Task: Add a dentist appointment for a gum check-up on the 25th at 5:00 PM to 6:00 PM.
Action: Mouse moved to (370, 149)
Screenshot: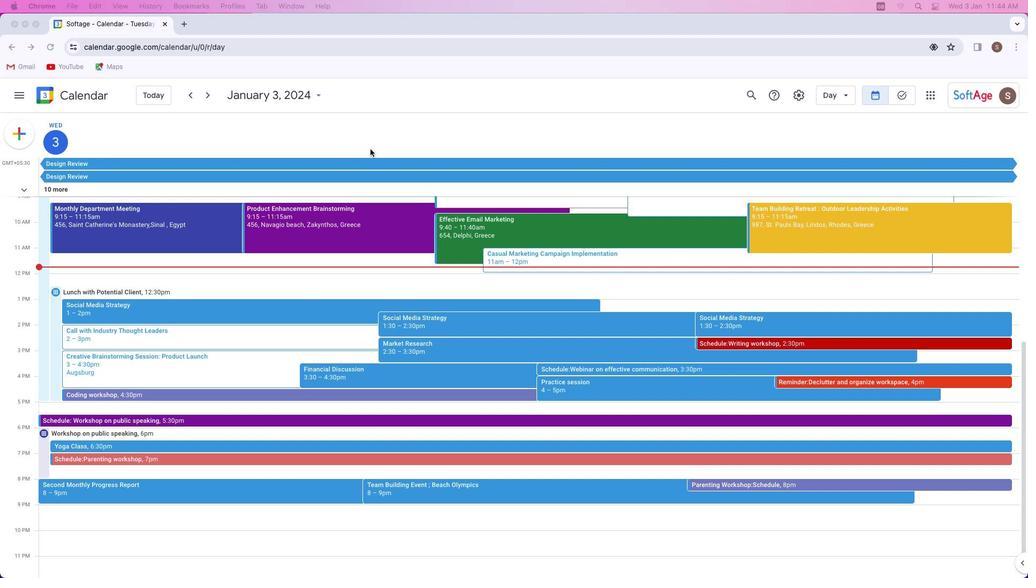 
Action: Mouse pressed left at (370, 149)
Screenshot: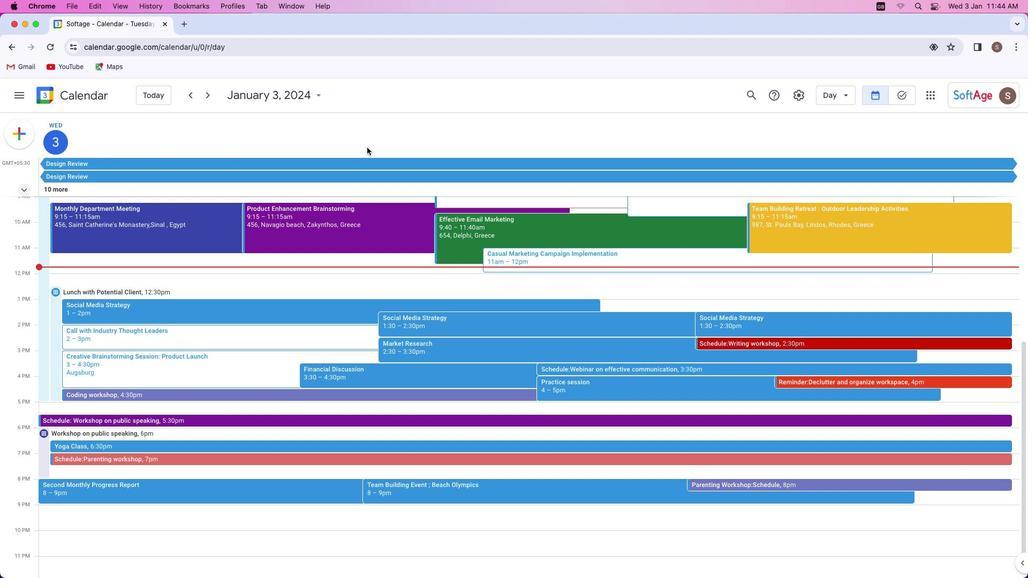 
Action: Mouse moved to (20, 139)
Screenshot: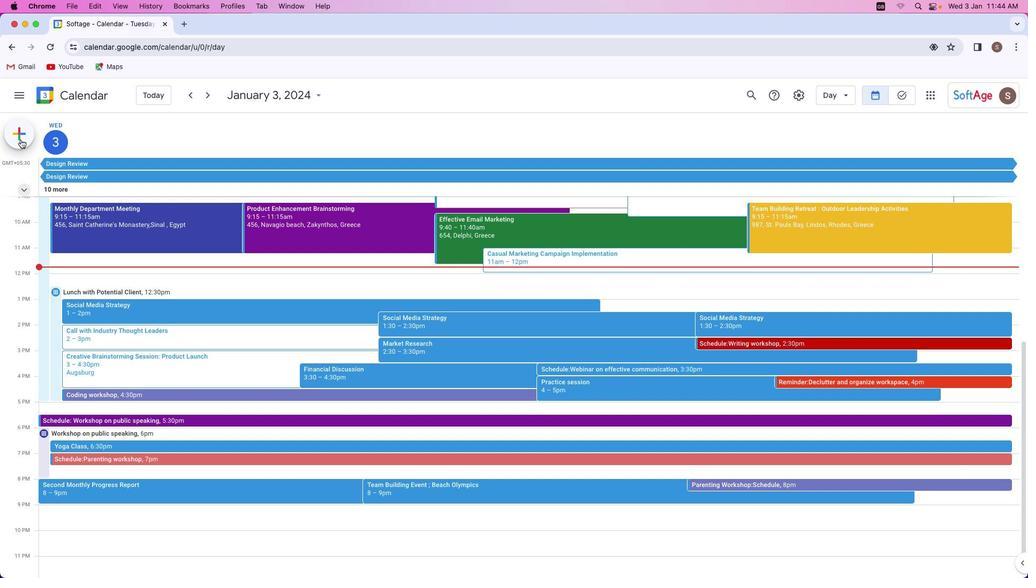 
Action: Mouse pressed left at (20, 139)
Screenshot: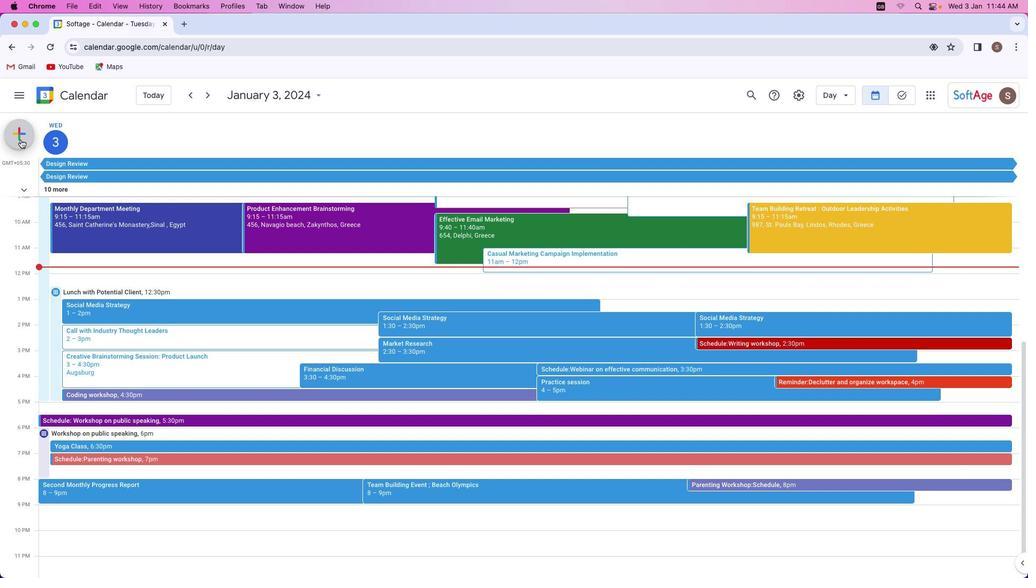 
Action: Mouse moved to (60, 250)
Screenshot: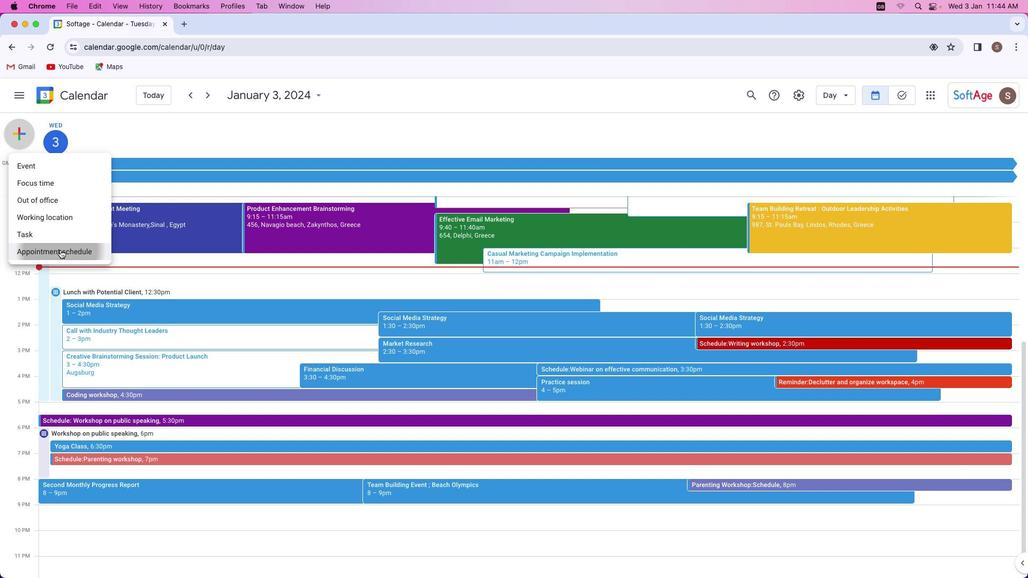 
Action: Mouse pressed left at (60, 250)
Screenshot: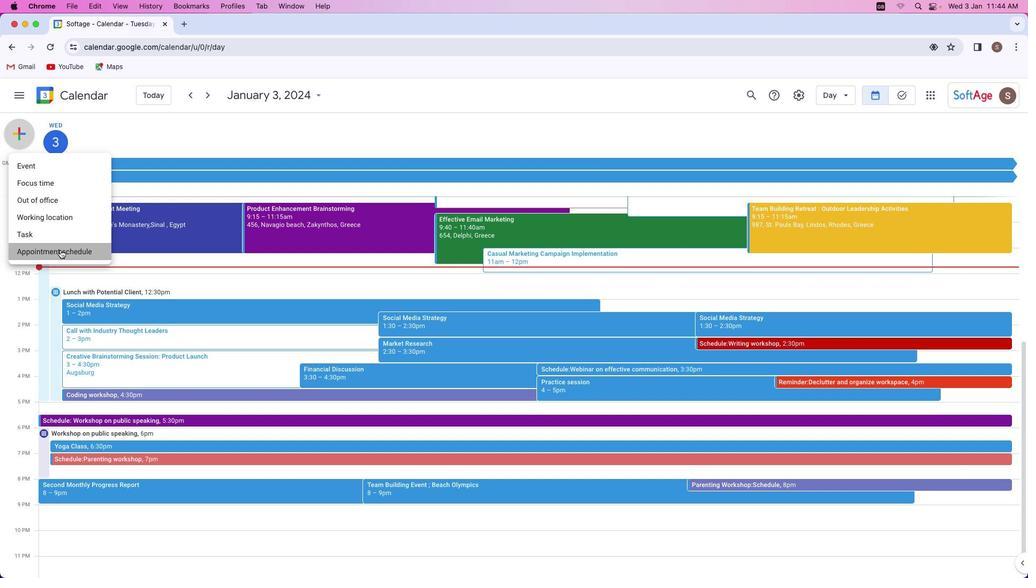 
Action: Mouse moved to (80, 124)
Screenshot: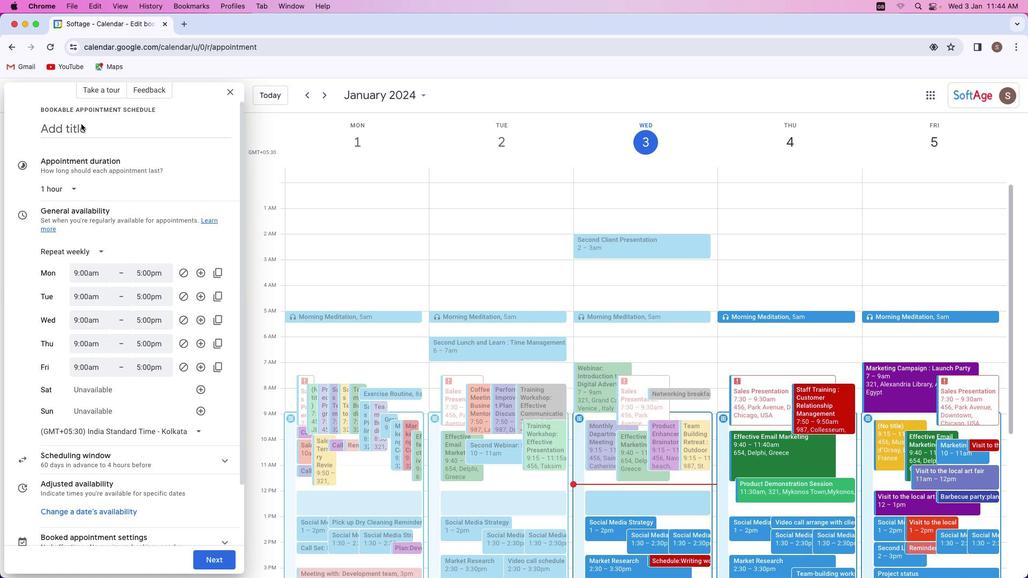 
Action: Mouse pressed left at (80, 124)
Screenshot: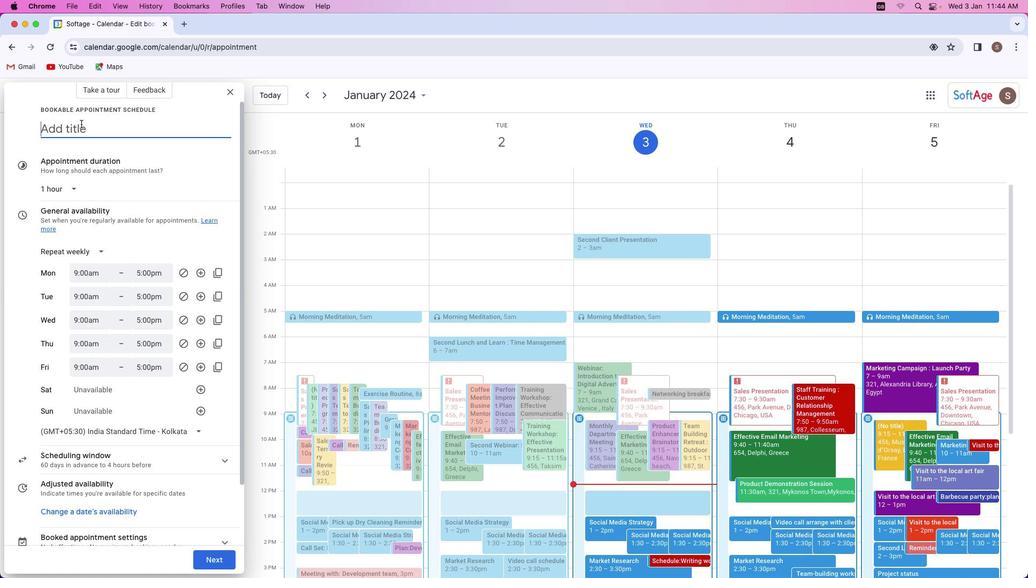 
Action: Mouse moved to (109, 141)
Screenshot: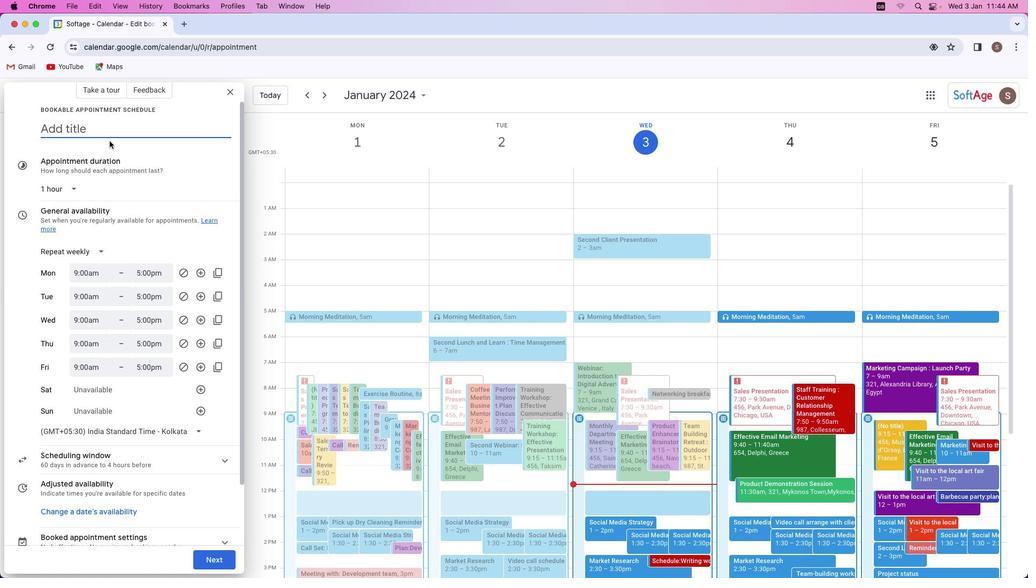 
Action: Key pressed Key.shift'D''e''n''t''i''s''t'Key.space'f''o''r'Key.space'a'Key.space'g''u''m'Key.space'c''h''e''c''k''-''u''p'
Screenshot: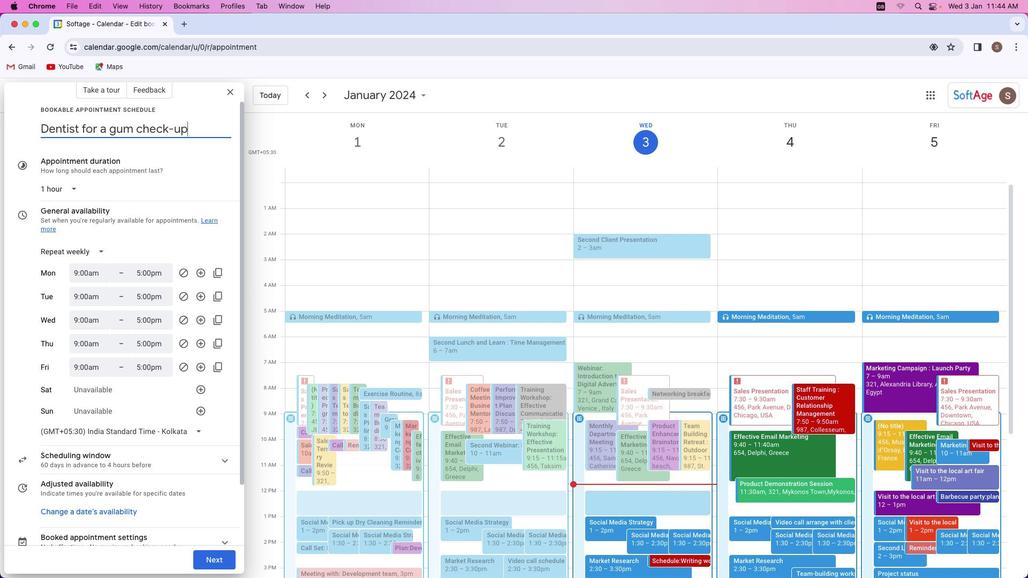 
Action: Mouse moved to (94, 254)
Screenshot: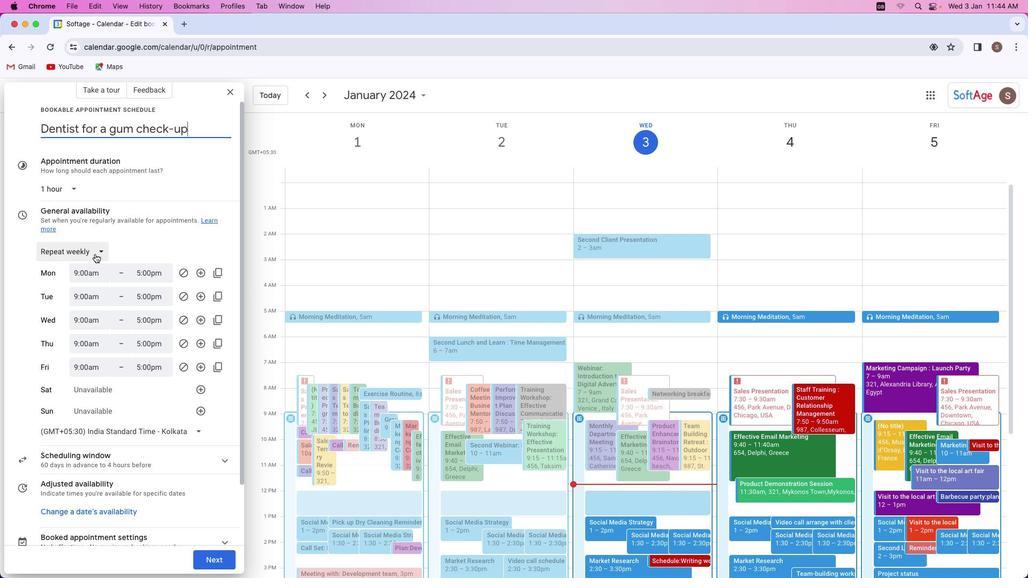 
Action: Mouse pressed left at (94, 254)
Screenshot: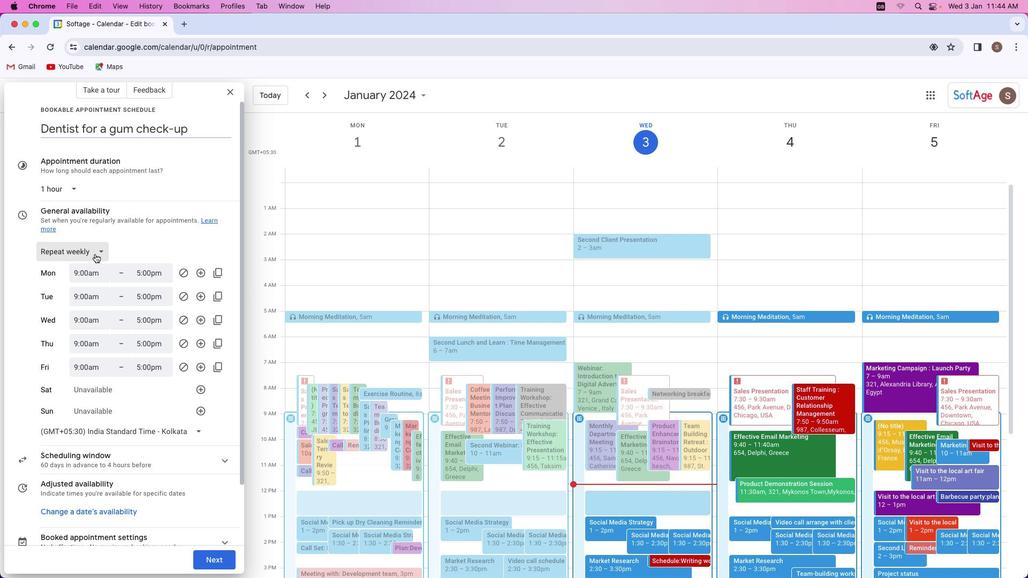 
Action: Mouse moved to (85, 273)
Screenshot: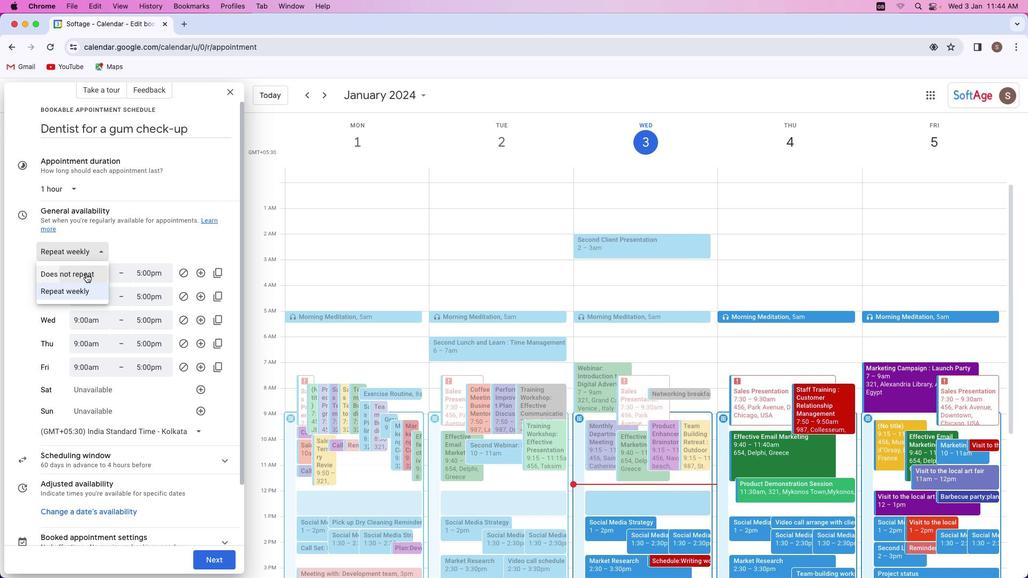 
Action: Mouse pressed left at (85, 273)
Screenshot: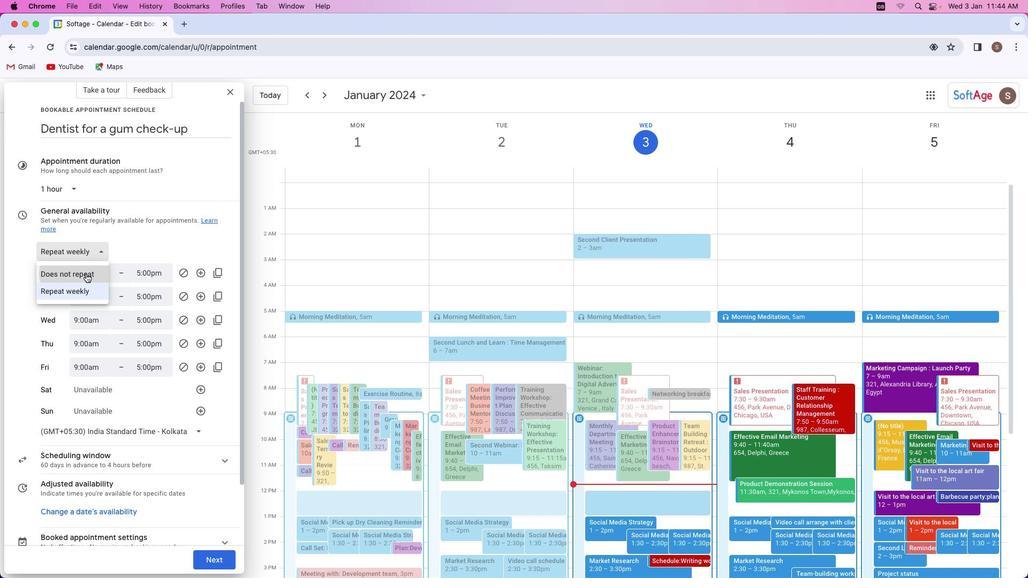 
Action: Mouse moved to (66, 268)
Screenshot: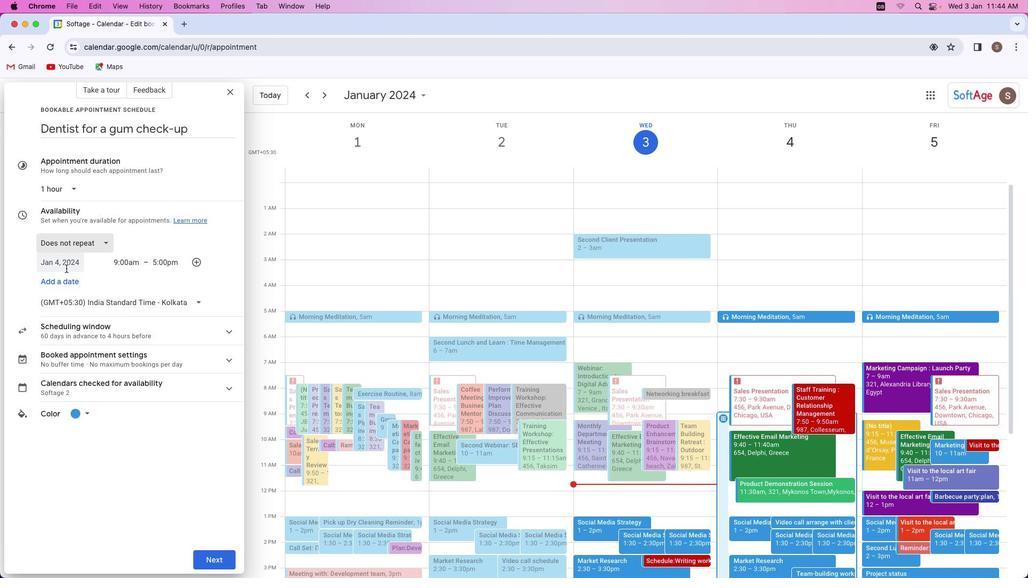 
Action: Mouse pressed left at (66, 268)
Screenshot: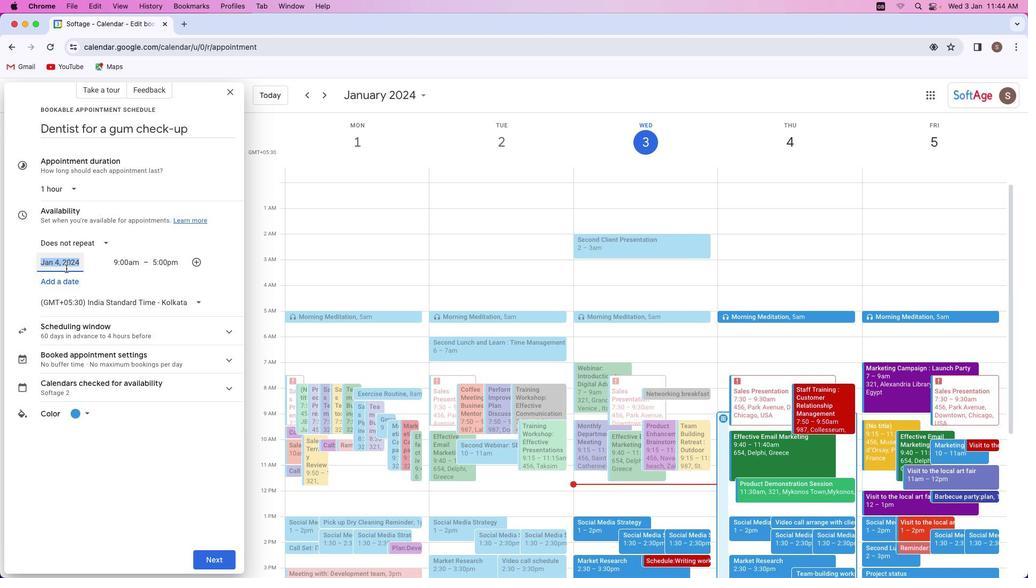 
Action: Mouse moved to (116, 361)
Screenshot: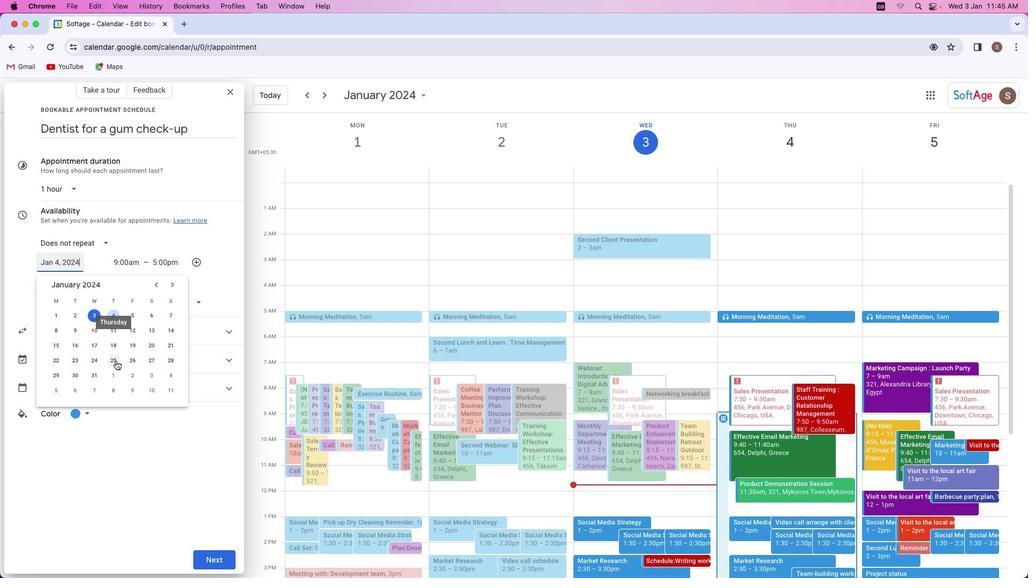 
Action: Mouse pressed left at (116, 361)
Screenshot: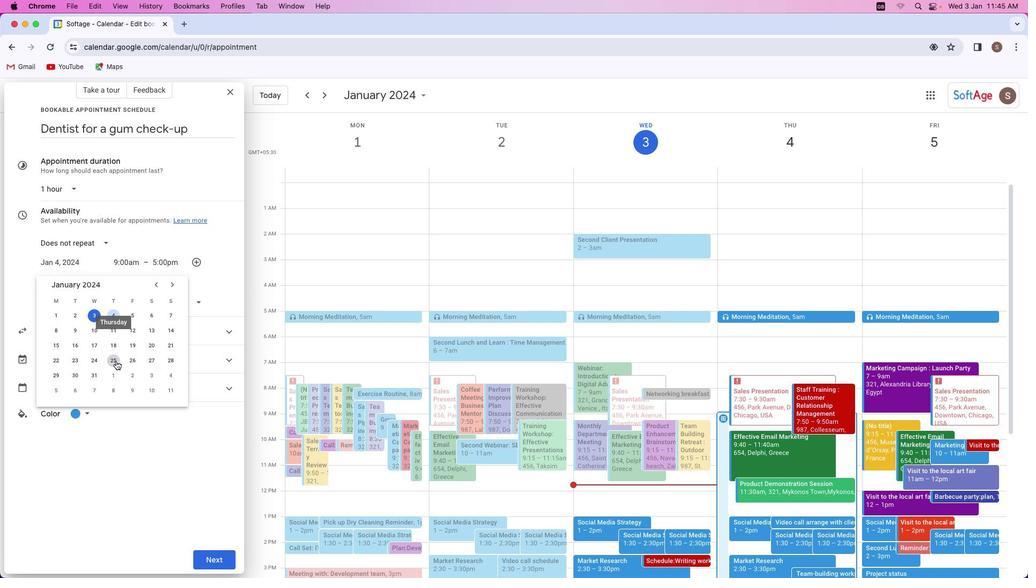 
Action: Mouse moved to (128, 265)
Screenshot: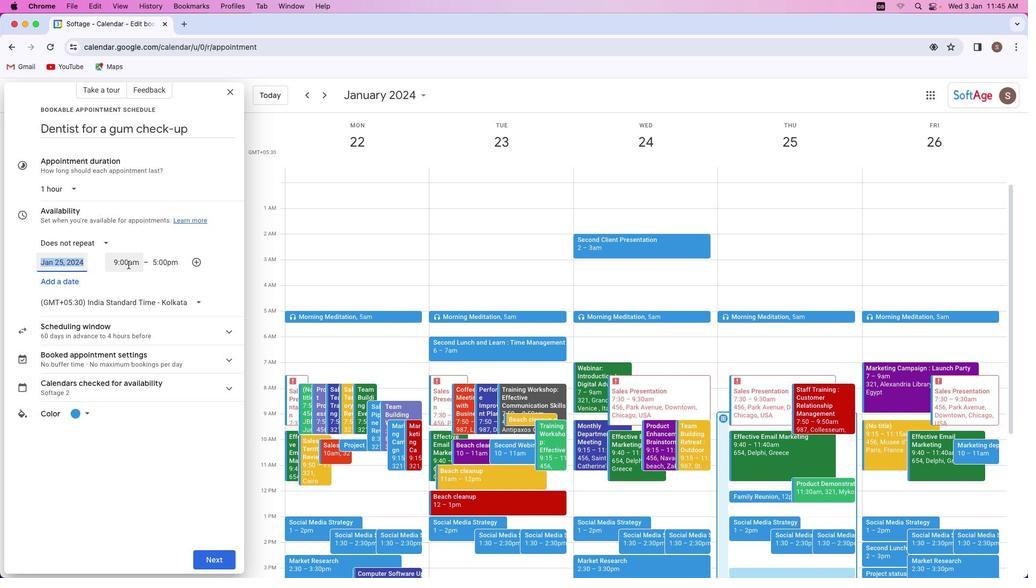 
Action: Mouse pressed left at (128, 265)
Screenshot: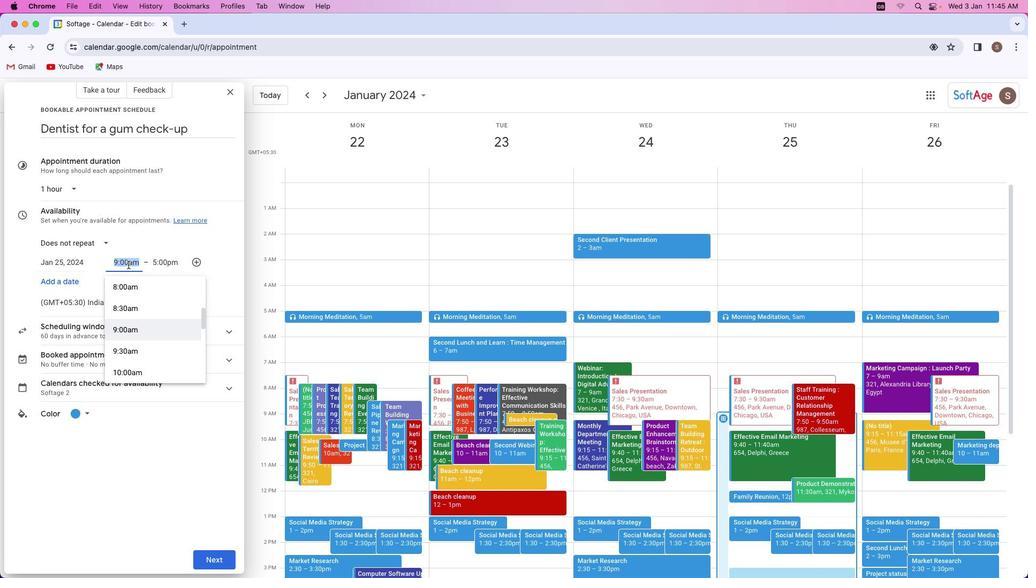 
Action: Mouse moved to (137, 313)
Screenshot: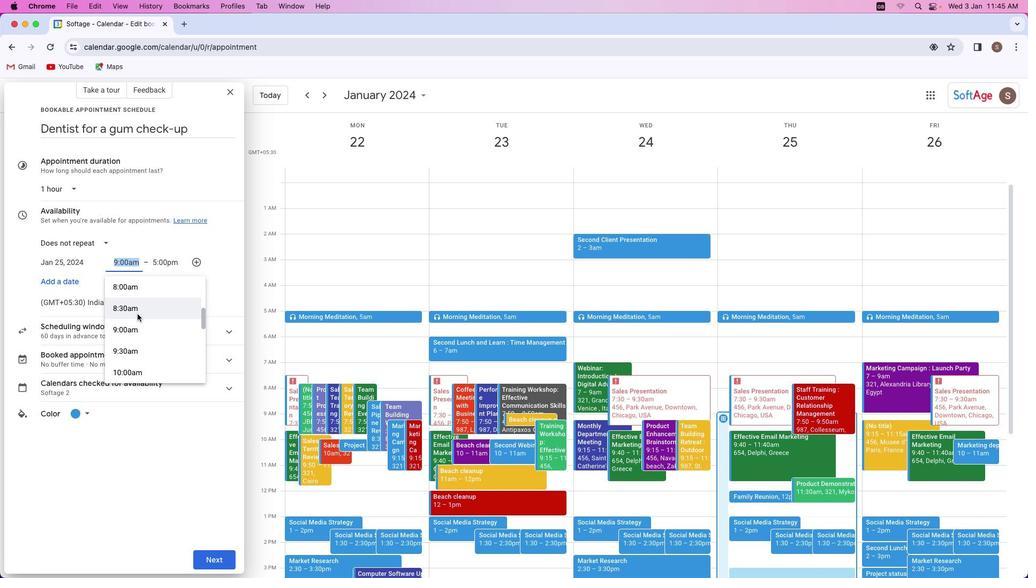 
Action: Mouse scrolled (137, 313) with delta (0, 0)
Screenshot: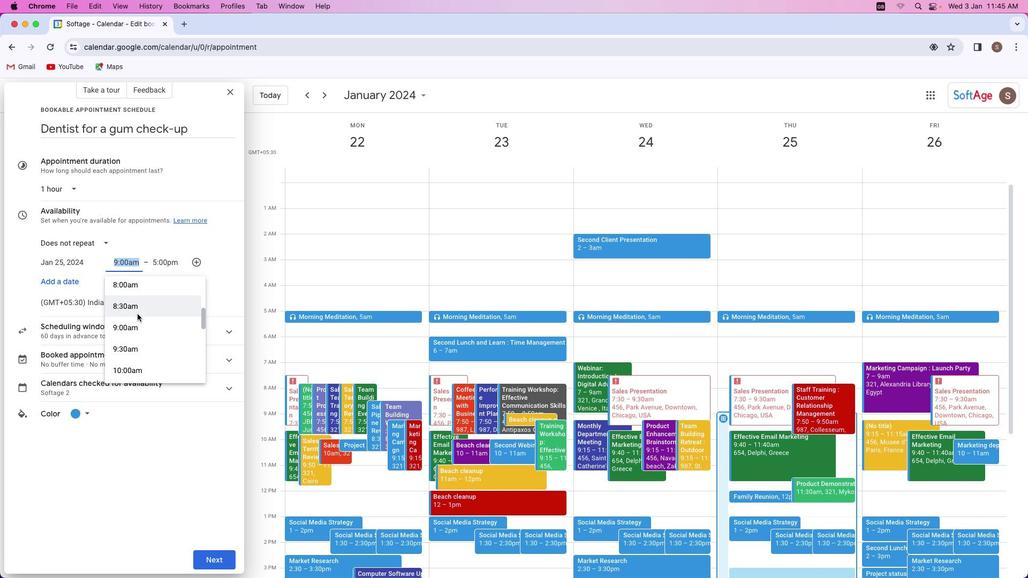 
Action: Mouse scrolled (137, 313) with delta (0, 0)
Screenshot: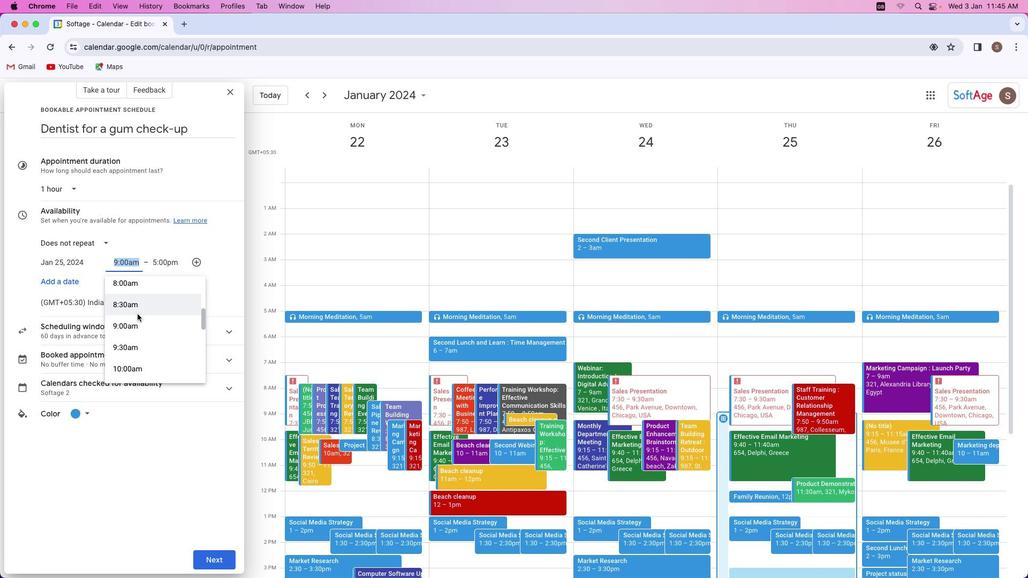 
Action: Mouse scrolled (137, 313) with delta (0, 0)
Screenshot: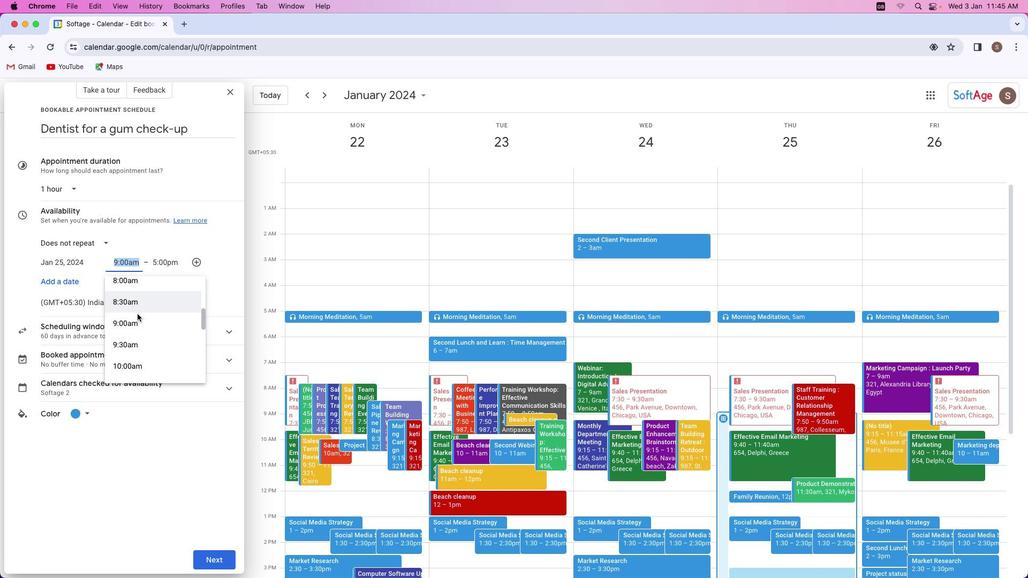 
Action: Mouse scrolled (137, 313) with delta (0, 0)
Screenshot: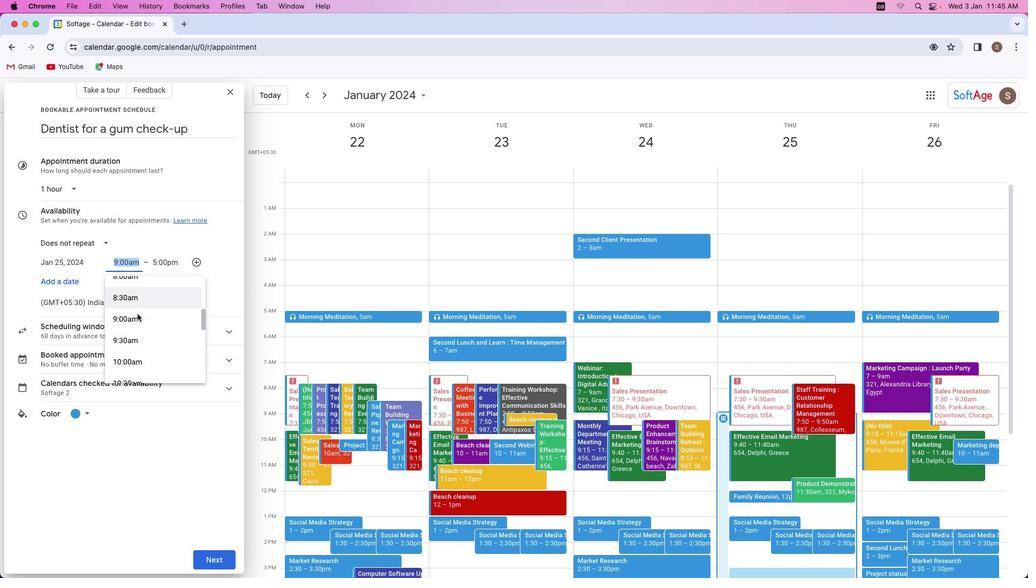 
Action: Mouse scrolled (137, 313) with delta (0, 0)
Screenshot: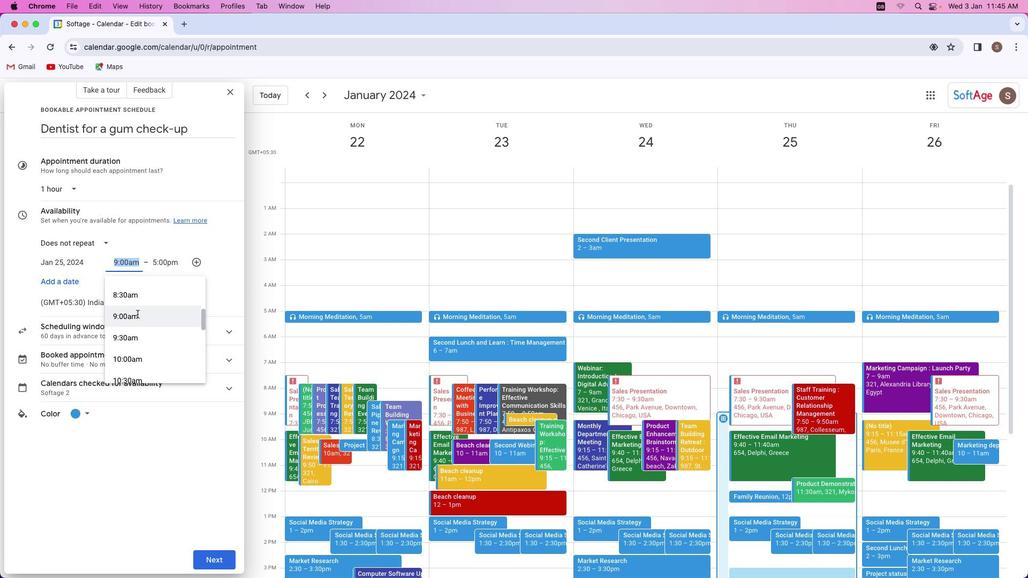 
Action: Mouse scrolled (137, 313) with delta (0, 0)
Screenshot: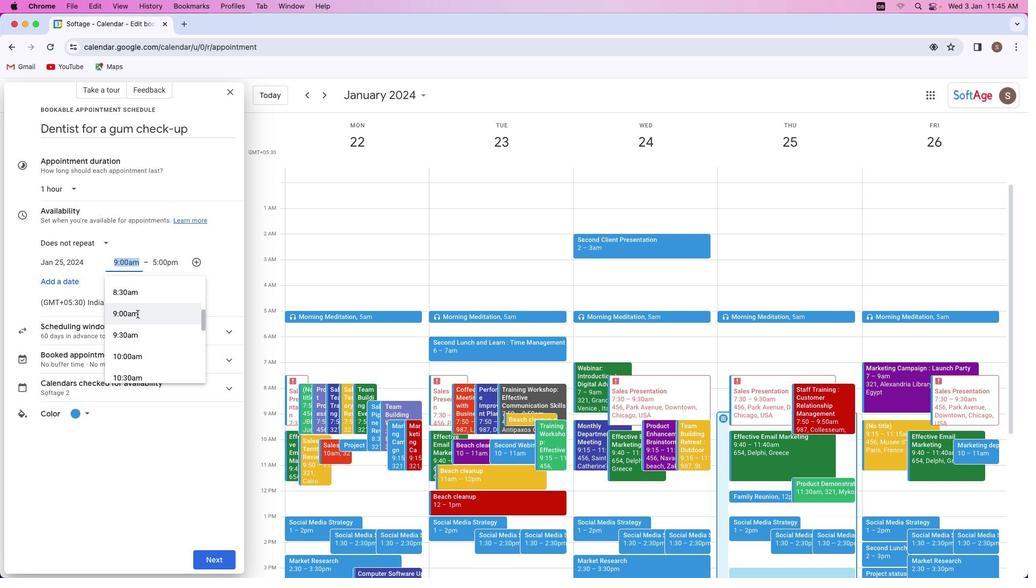 
Action: Mouse scrolled (137, 313) with delta (0, 0)
Screenshot: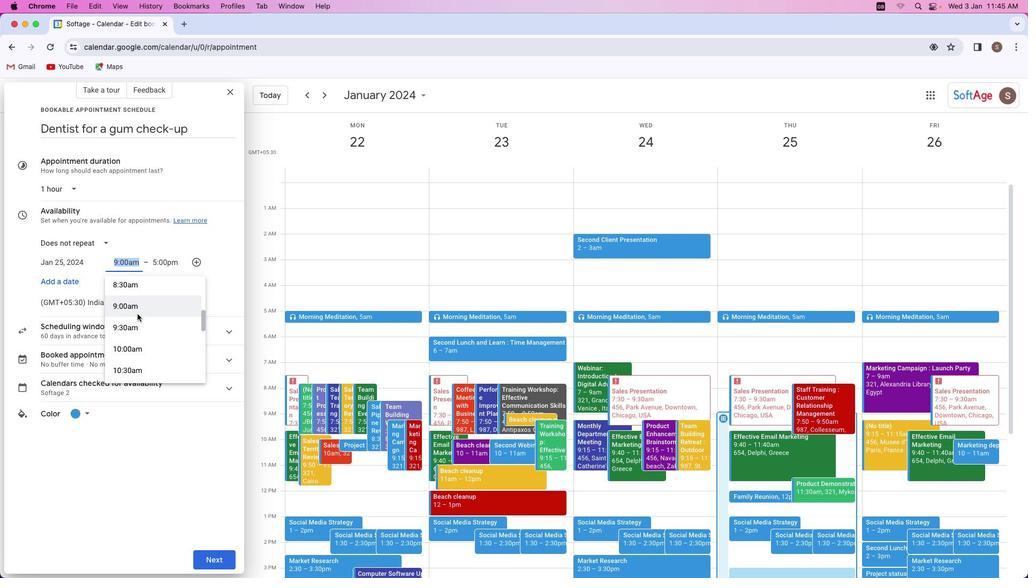 
Action: Mouse moved to (137, 312)
Screenshot: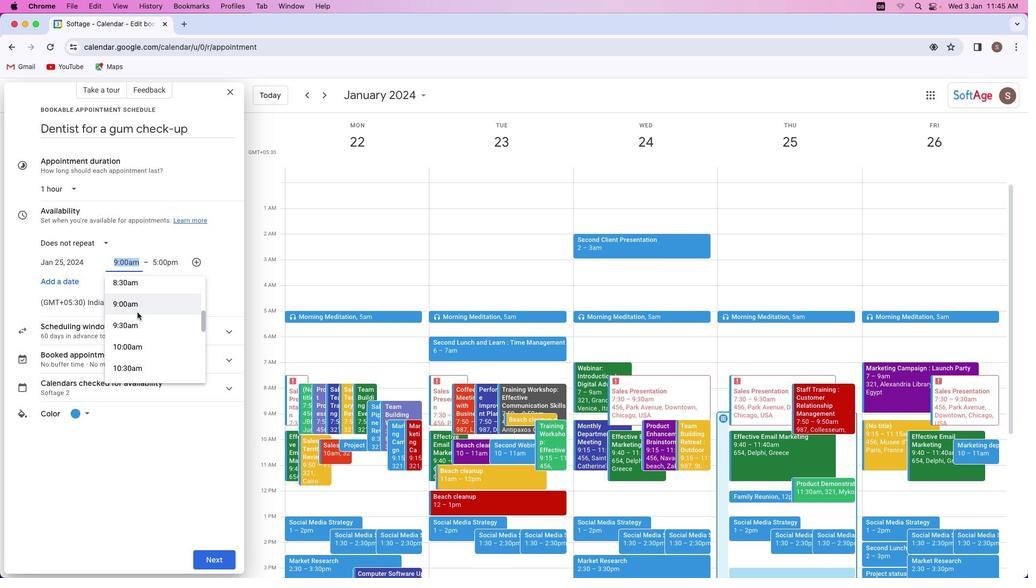 
Action: Mouse scrolled (137, 312) with delta (0, 0)
Screenshot: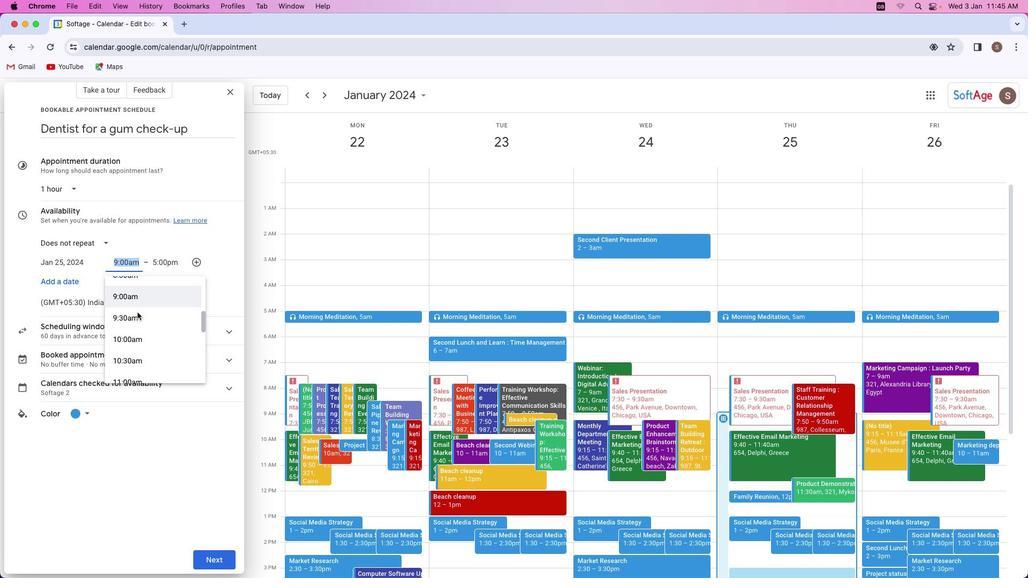
Action: Mouse scrolled (137, 312) with delta (0, 0)
Screenshot: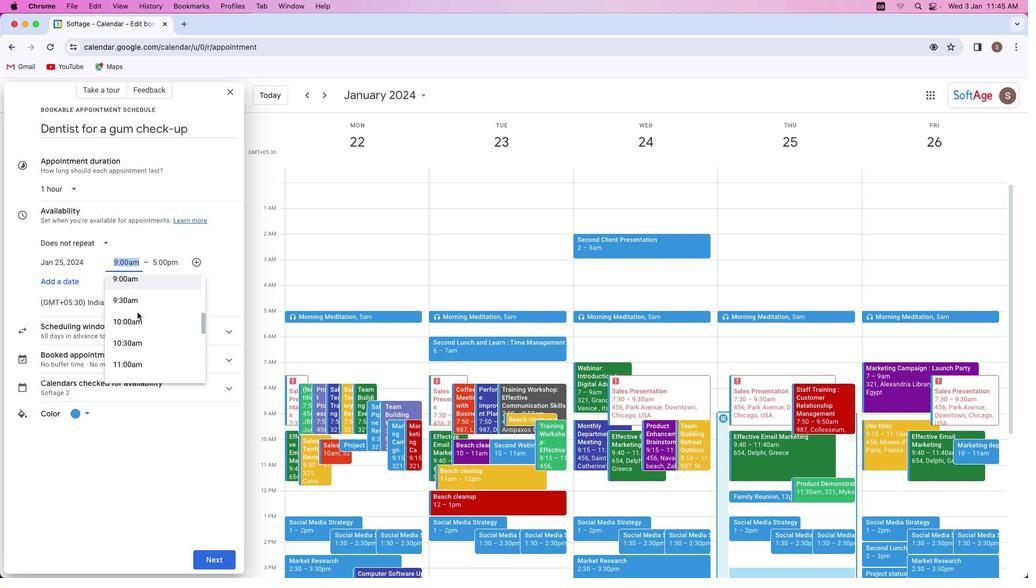 
Action: Mouse scrolled (137, 312) with delta (0, 0)
Screenshot: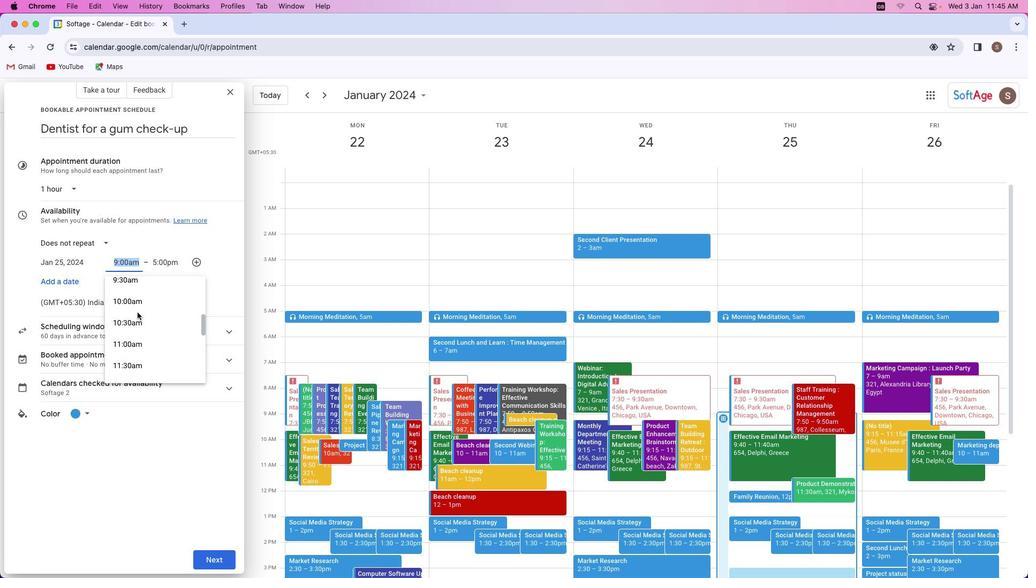 
Action: Mouse moved to (137, 312)
Screenshot: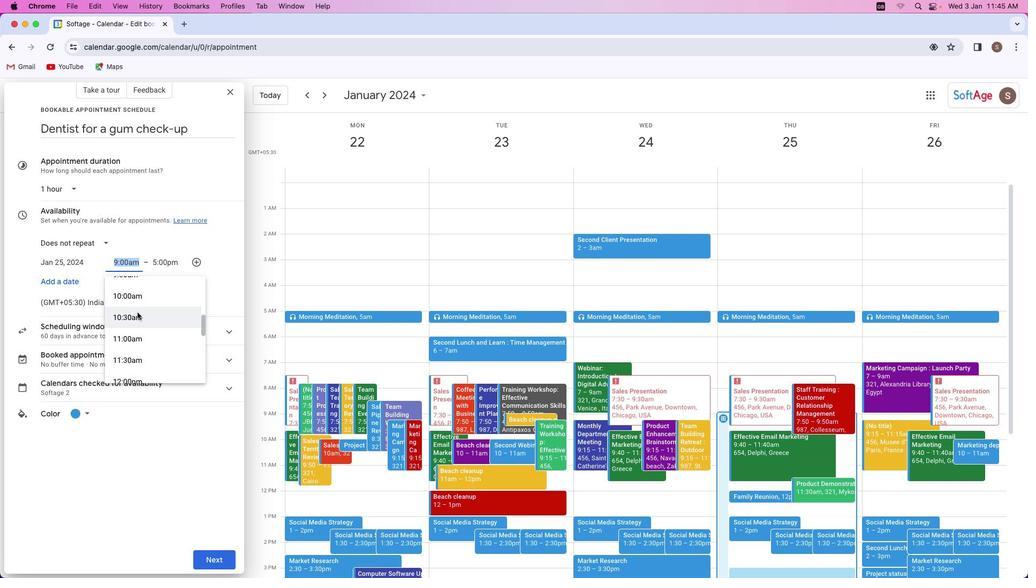 
Action: Mouse scrolled (137, 312) with delta (0, 0)
Screenshot: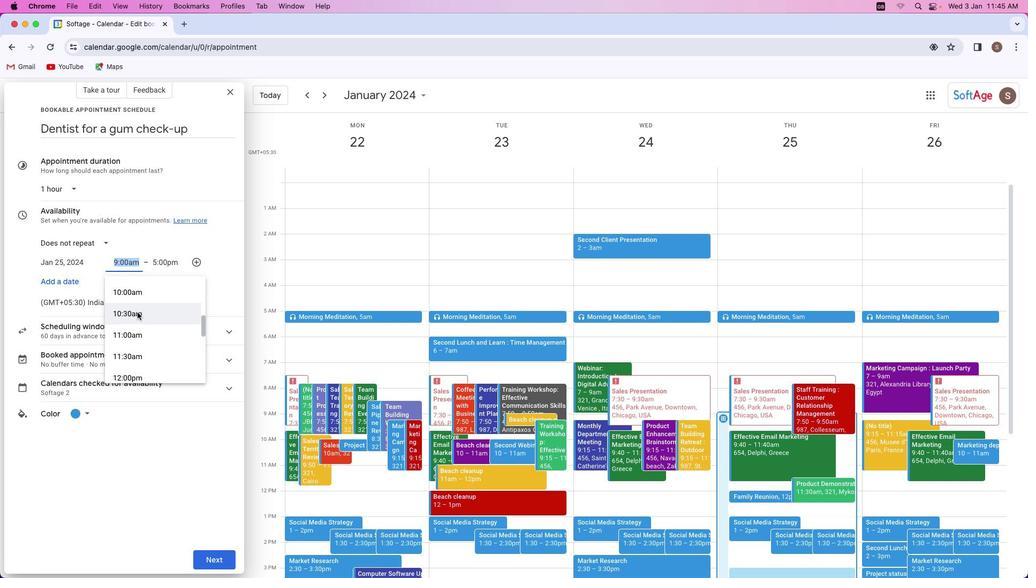 
Action: Mouse scrolled (137, 312) with delta (0, 0)
Screenshot: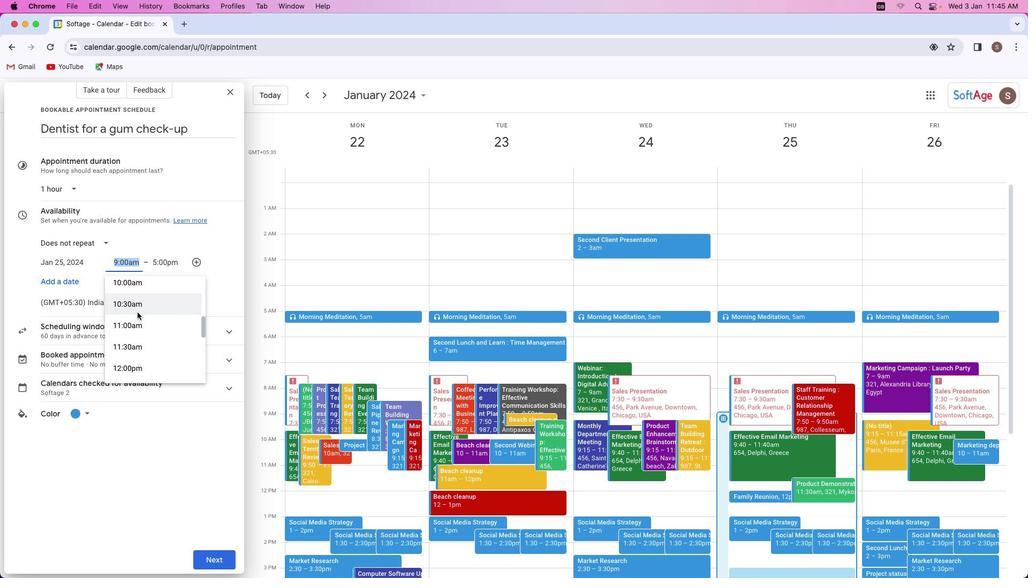 
Action: Mouse scrolled (137, 312) with delta (0, 0)
Screenshot: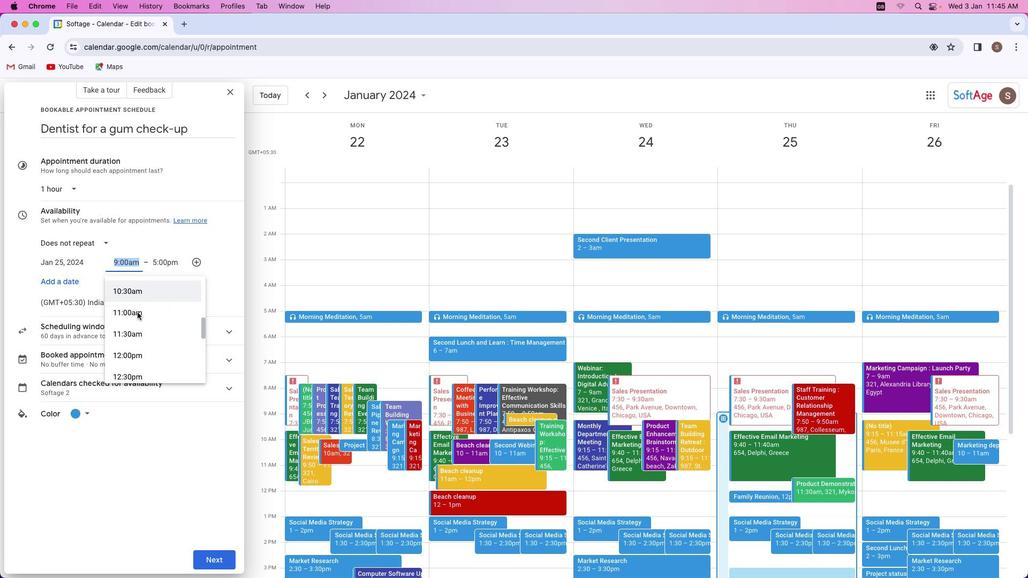 
Action: Mouse scrolled (137, 312) with delta (0, 0)
Screenshot: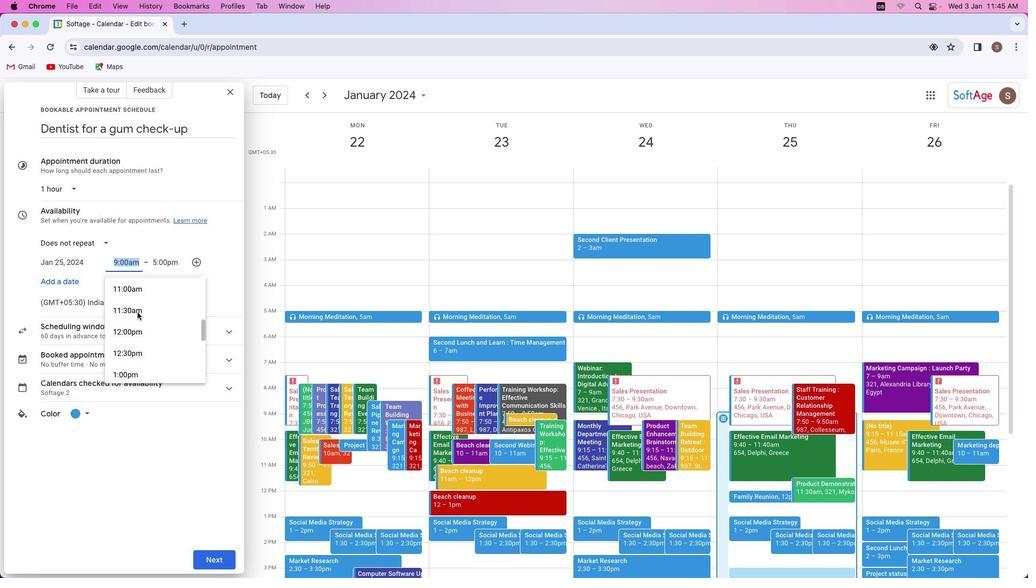 
Action: Mouse moved to (137, 311)
Screenshot: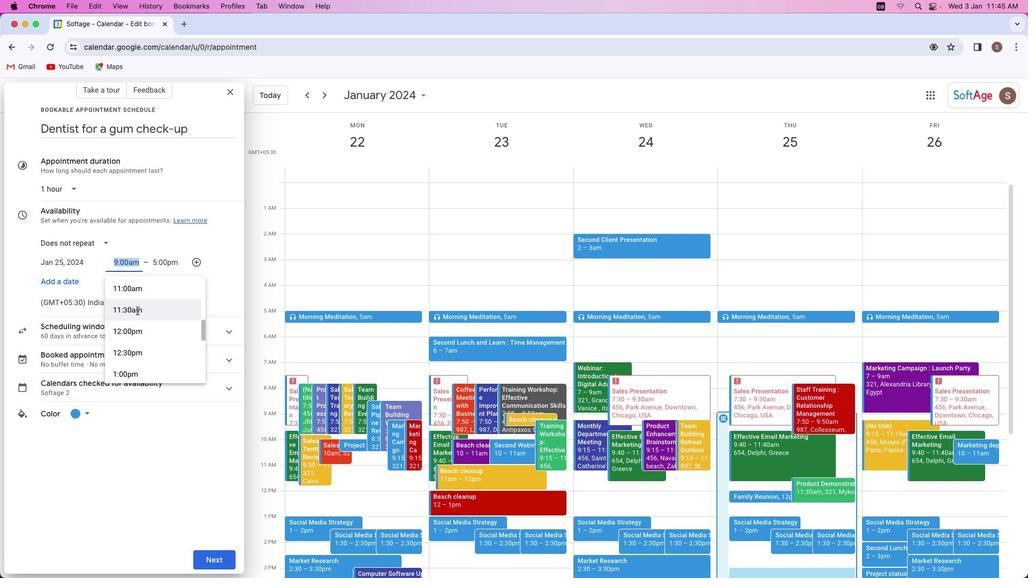 
Action: Mouse scrolled (137, 311) with delta (0, 0)
Screenshot: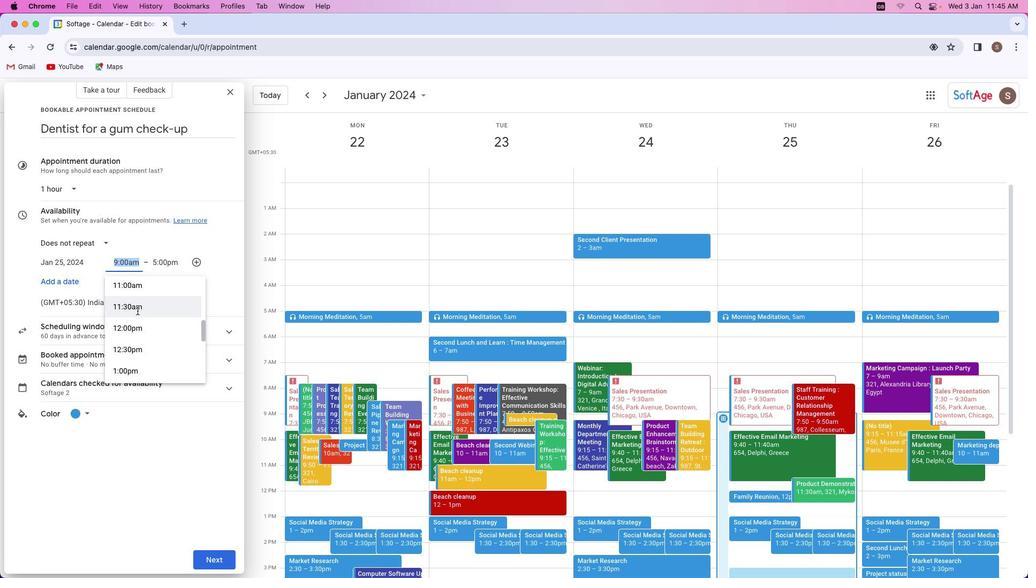 
Action: Mouse scrolled (137, 311) with delta (0, 0)
Screenshot: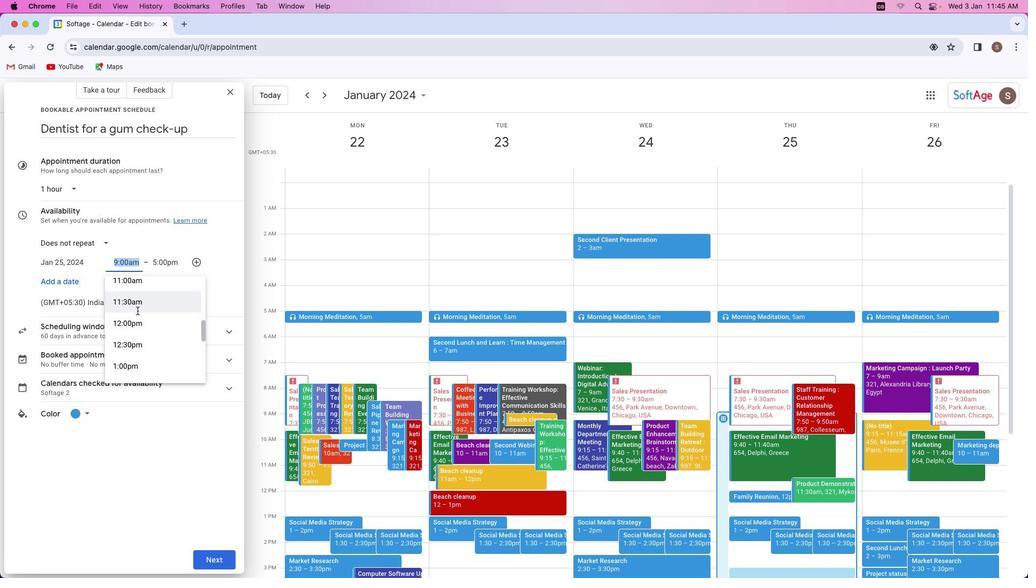 
Action: Mouse scrolled (137, 311) with delta (0, 0)
Screenshot: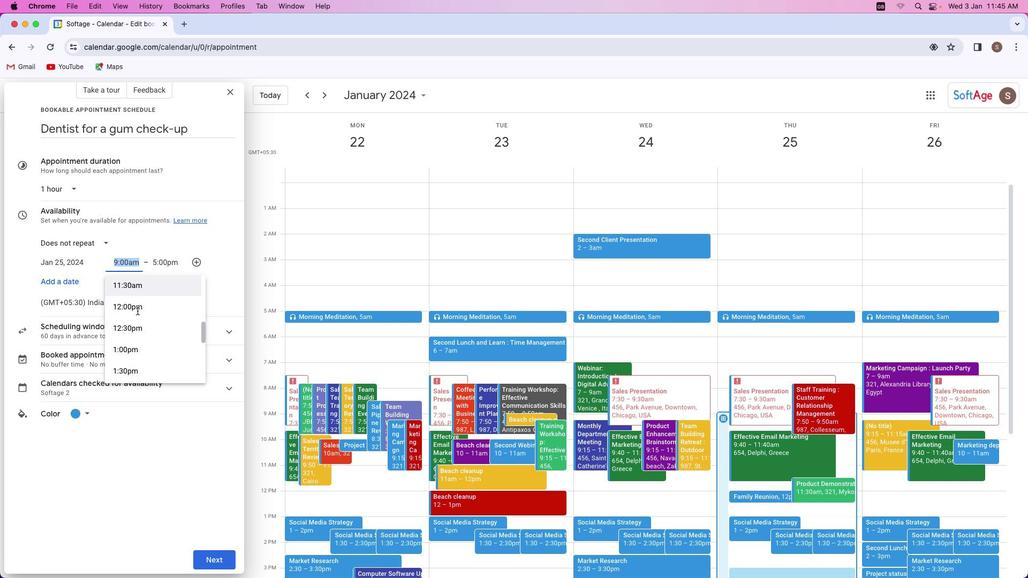 
Action: Mouse scrolled (137, 311) with delta (0, 0)
Screenshot: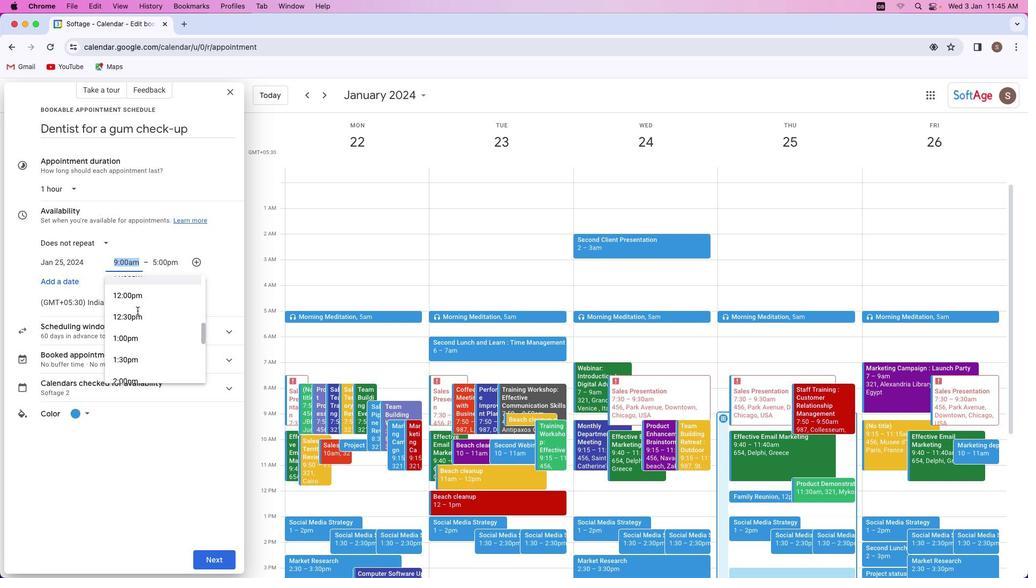 
Action: Mouse moved to (137, 310)
Screenshot: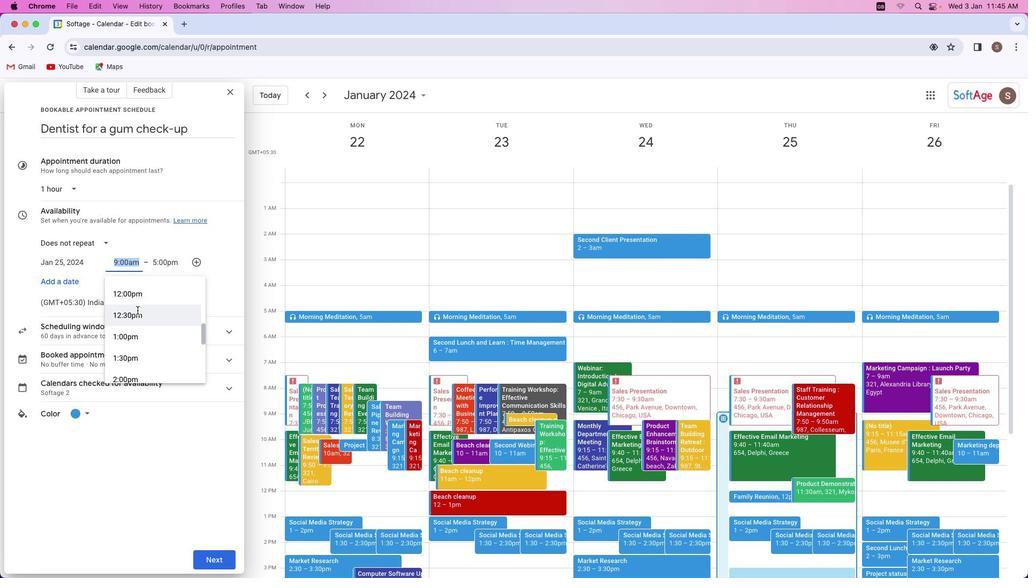 
Action: Mouse scrolled (137, 310) with delta (0, 0)
Screenshot: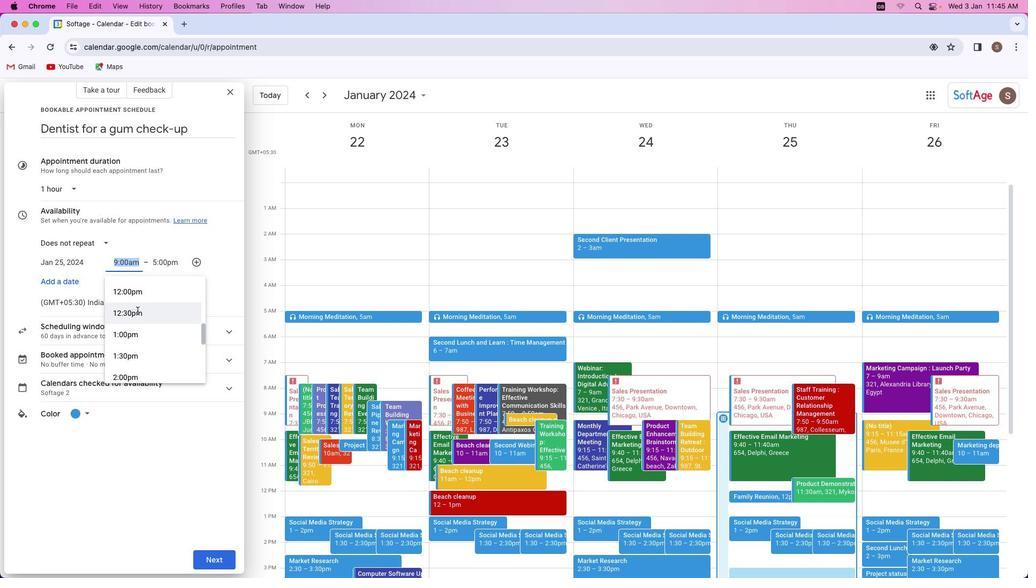 
Action: Mouse scrolled (137, 310) with delta (0, 0)
Screenshot: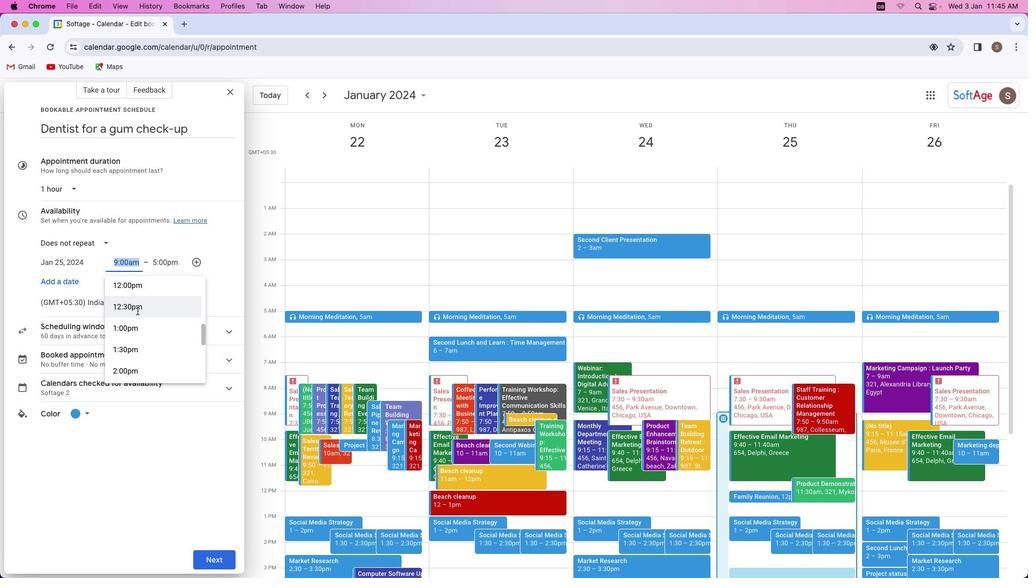 
Action: Mouse moved to (137, 310)
Screenshot: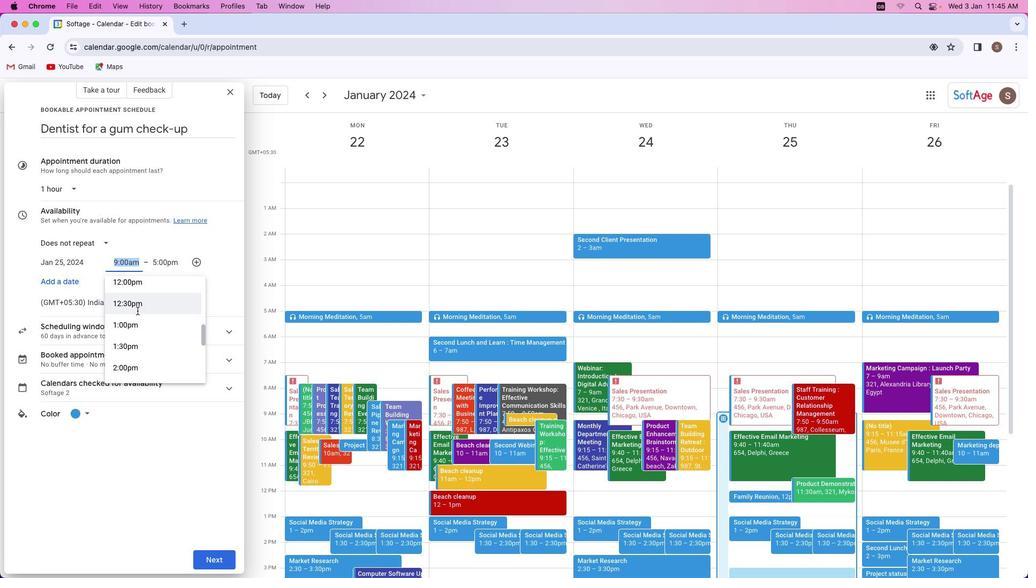 
Action: Mouse scrolled (137, 310) with delta (0, 0)
Screenshot: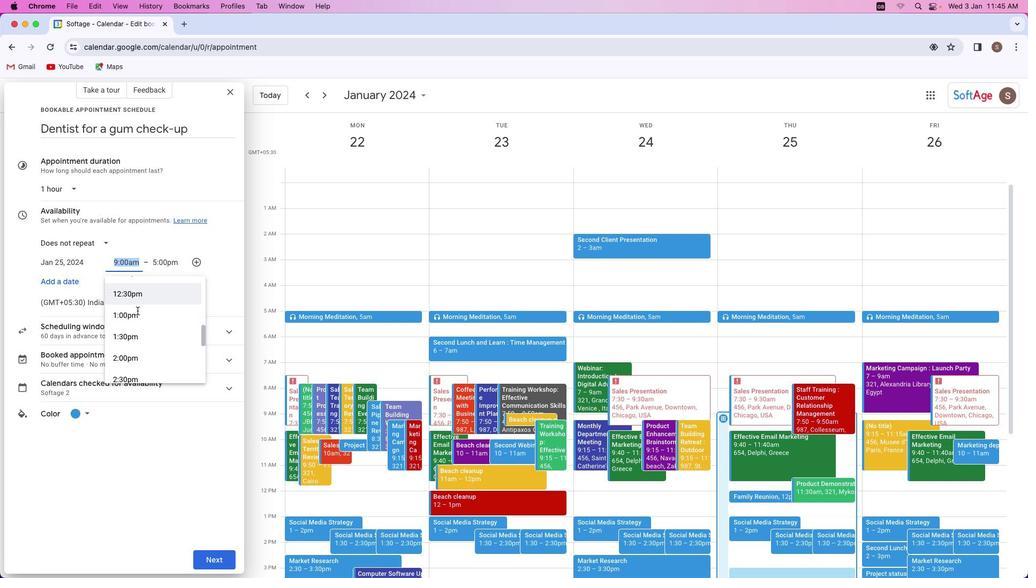 
Action: Mouse scrolled (137, 310) with delta (0, 0)
Screenshot: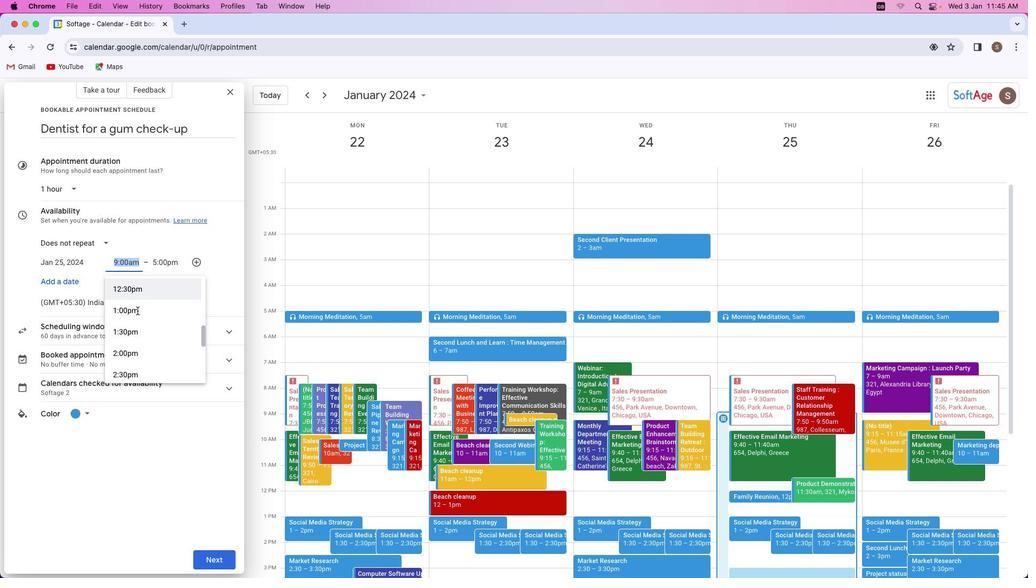 
Action: Mouse moved to (137, 311)
Screenshot: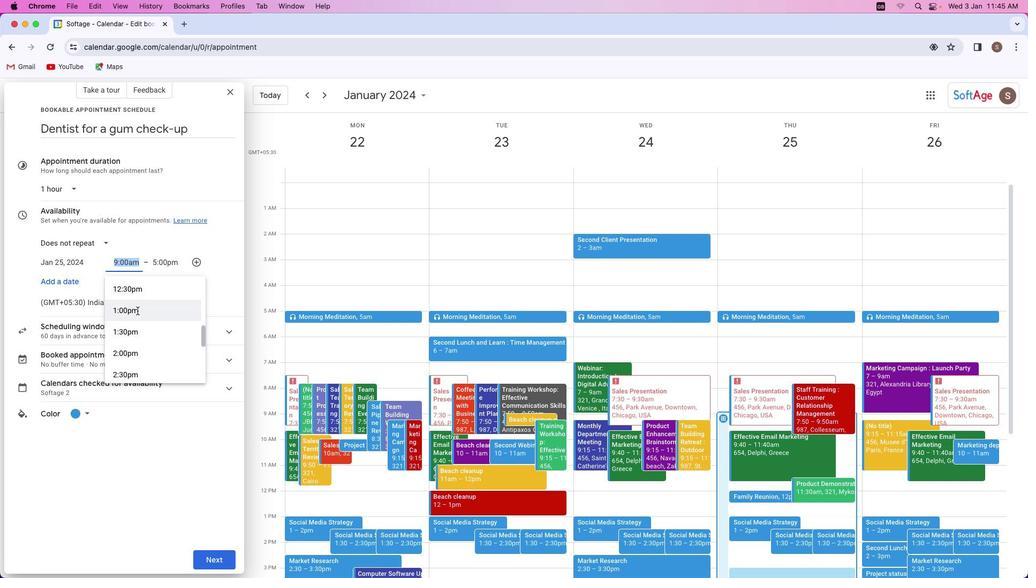 
Action: Mouse scrolled (137, 311) with delta (0, 0)
Screenshot: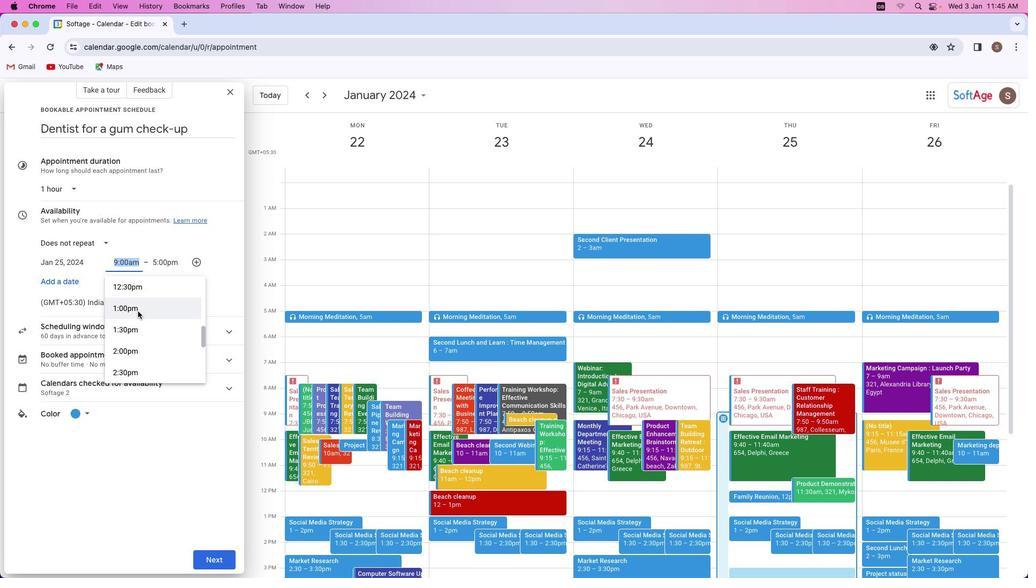 
Action: Mouse moved to (138, 311)
Screenshot: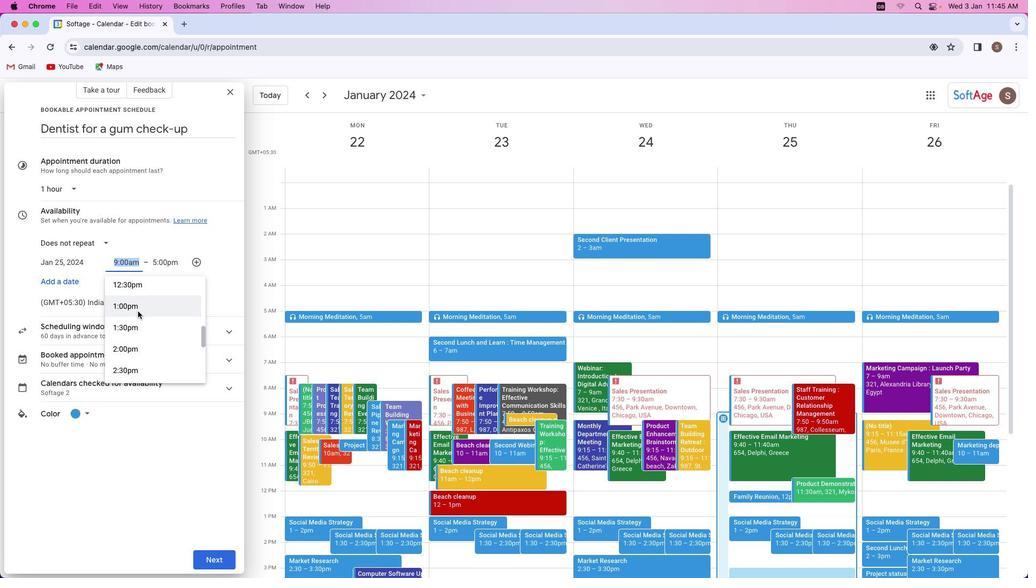 
Action: Mouse scrolled (138, 311) with delta (0, 0)
Screenshot: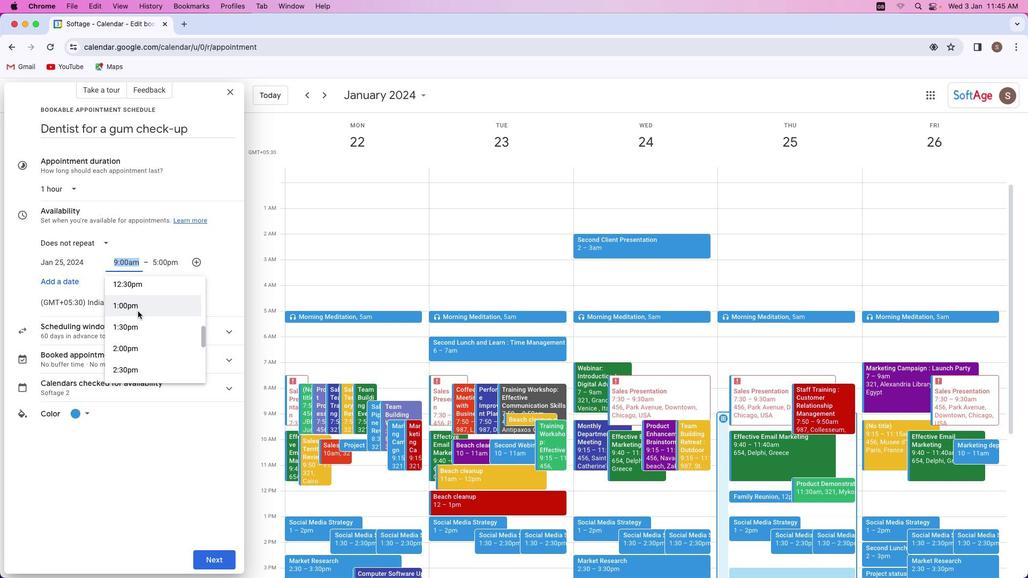 
Action: Mouse moved to (138, 311)
Screenshot: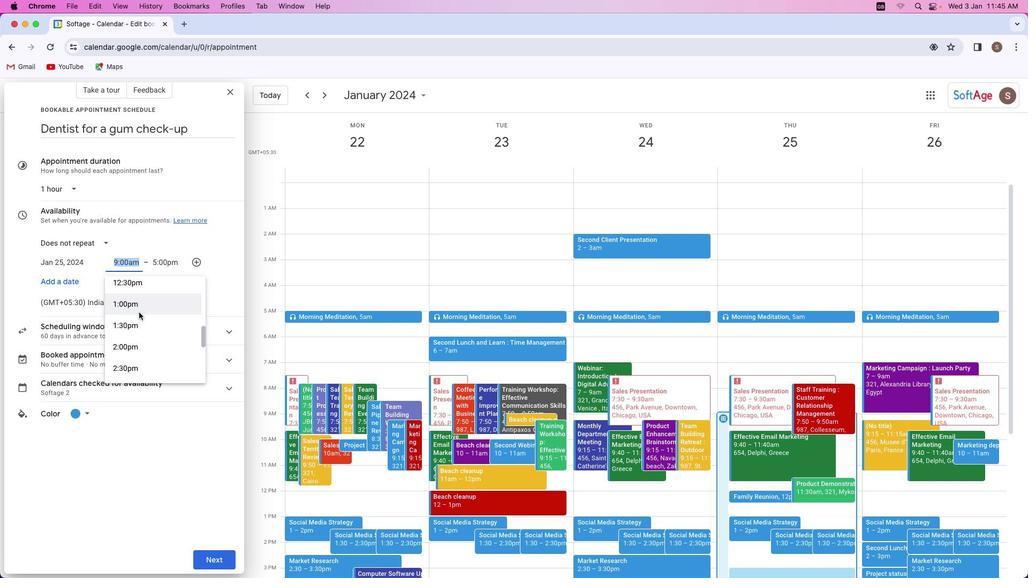 
Action: Mouse scrolled (138, 311) with delta (0, 0)
Screenshot: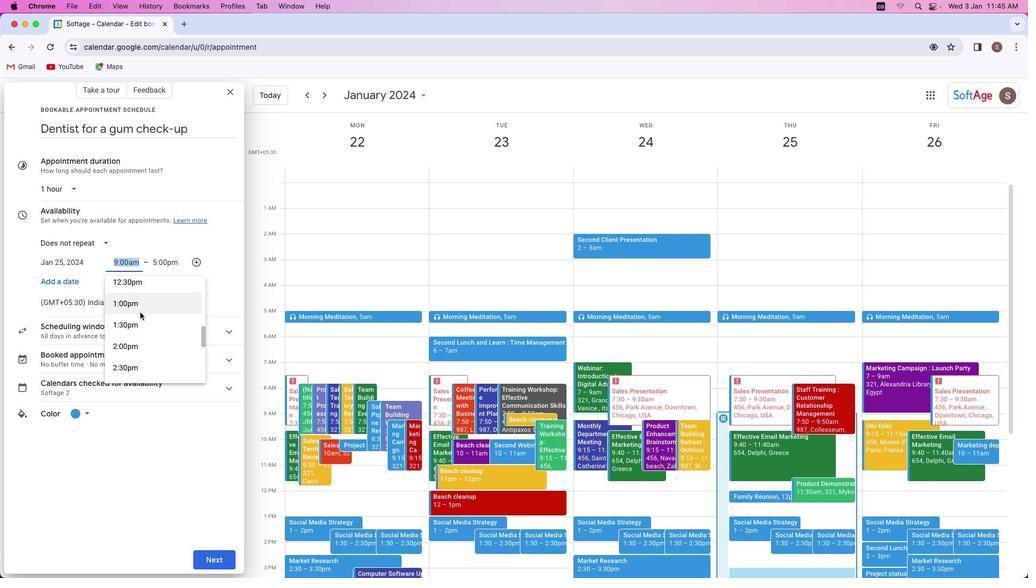 
Action: Mouse moved to (141, 312)
Screenshot: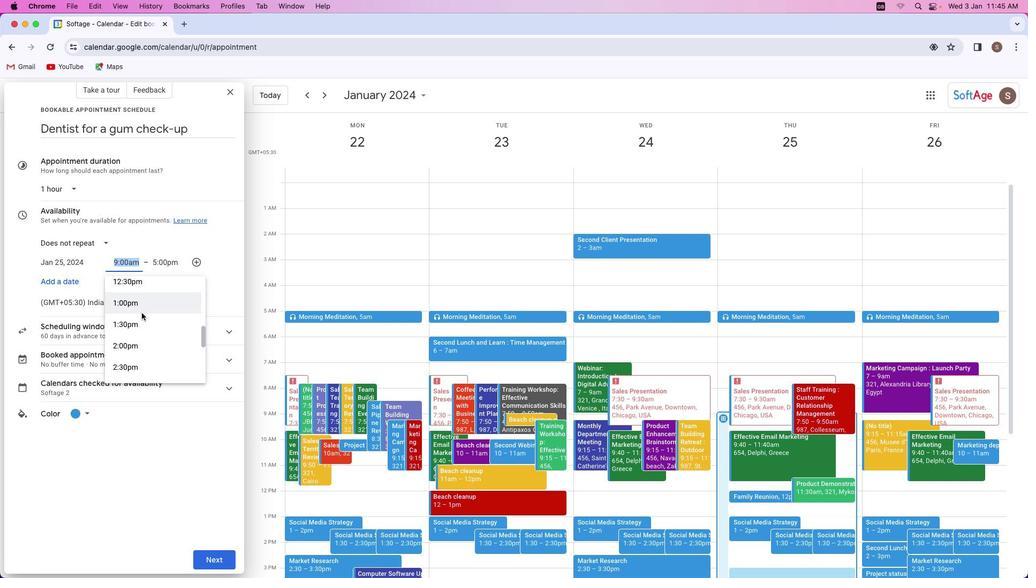 
Action: Mouse scrolled (141, 312) with delta (0, 0)
Screenshot: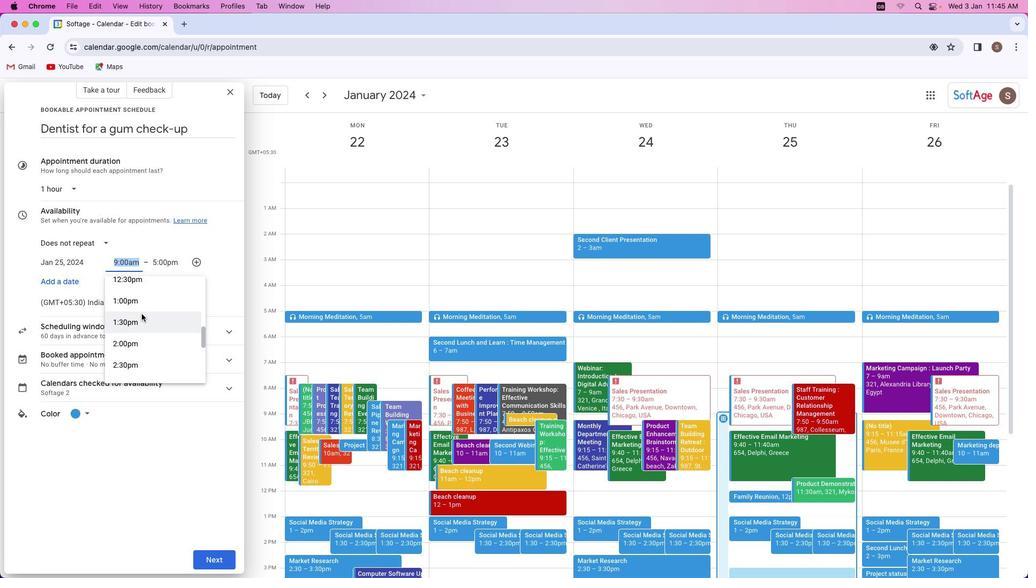 
Action: Mouse moved to (141, 313)
Screenshot: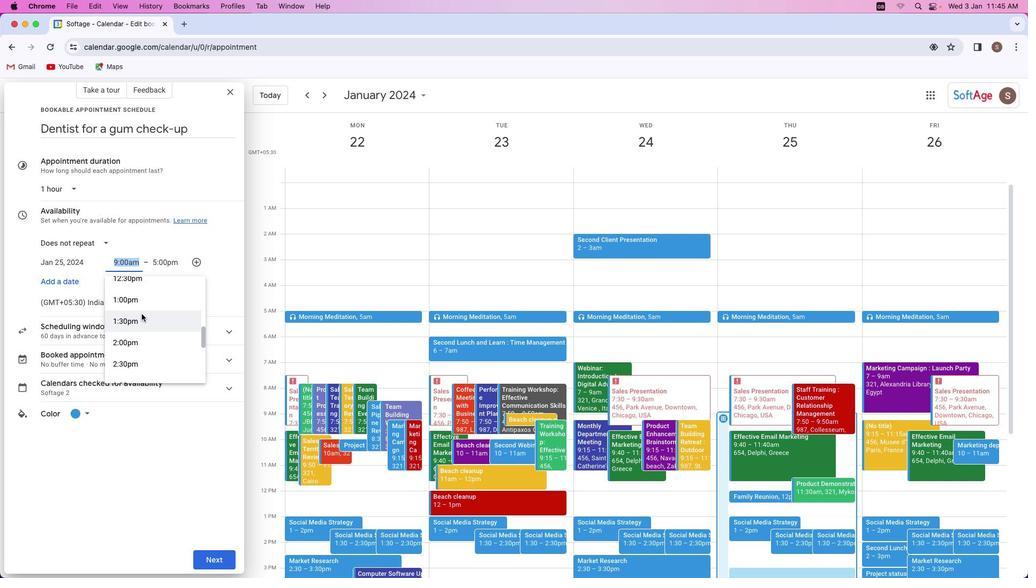 
Action: Mouse scrolled (141, 313) with delta (0, 0)
Screenshot: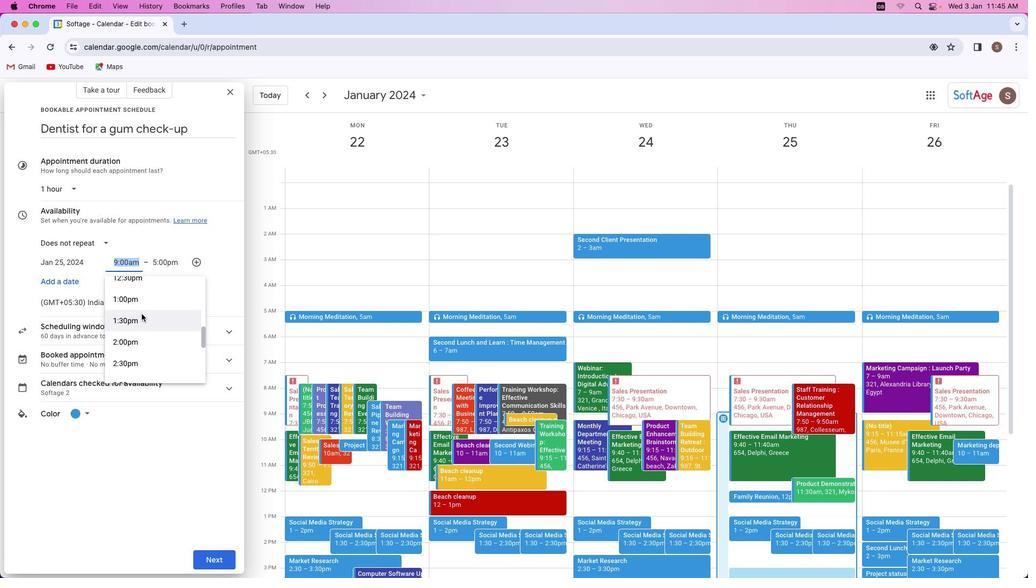 
Action: Mouse moved to (141, 314)
Screenshot: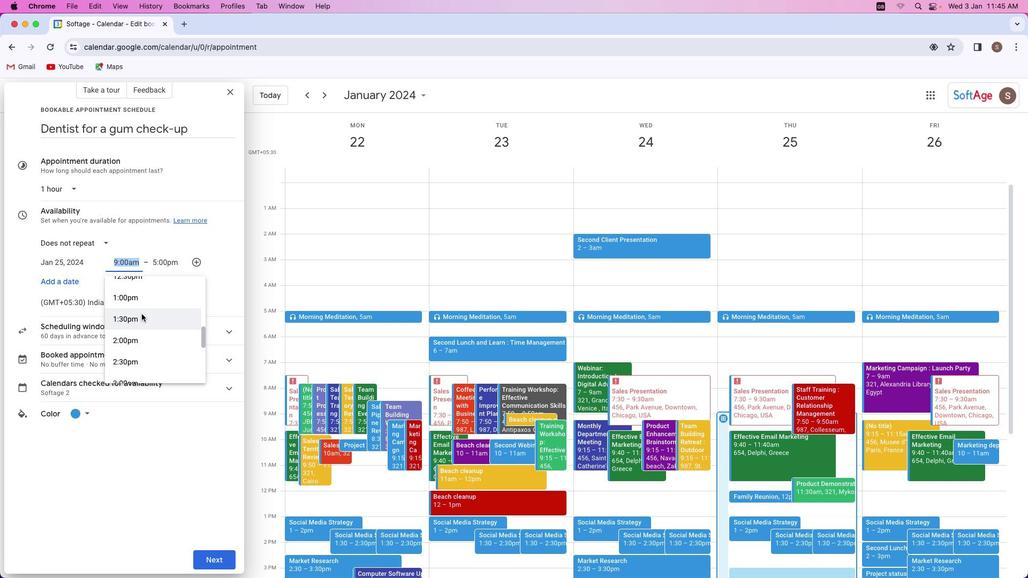 
Action: Mouse scrolled (141, 314) with delta (0, 0)
Screenshot: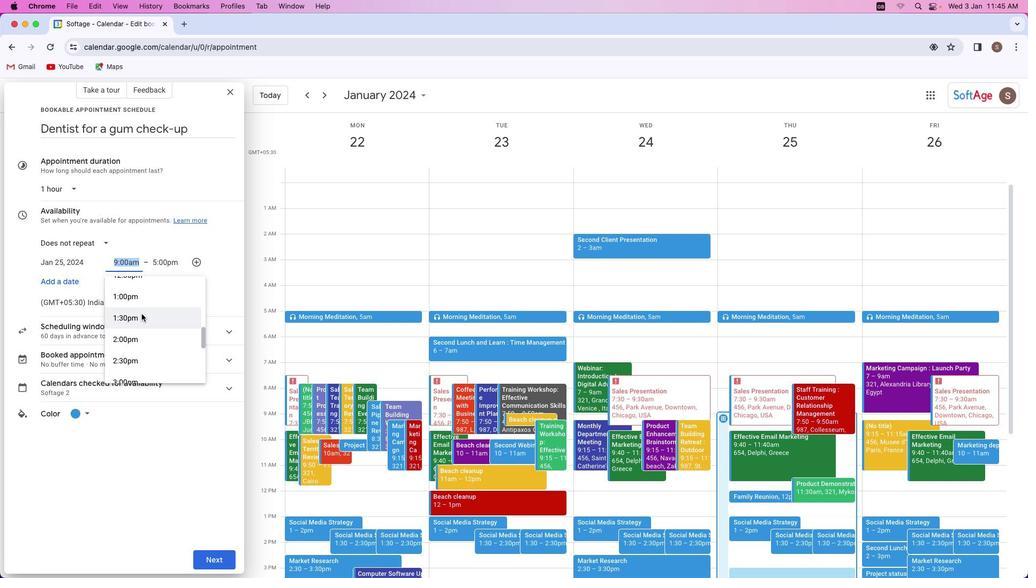 
Action: Mouse scrolled (141, 314) with delta (0, 0)
Screenshot: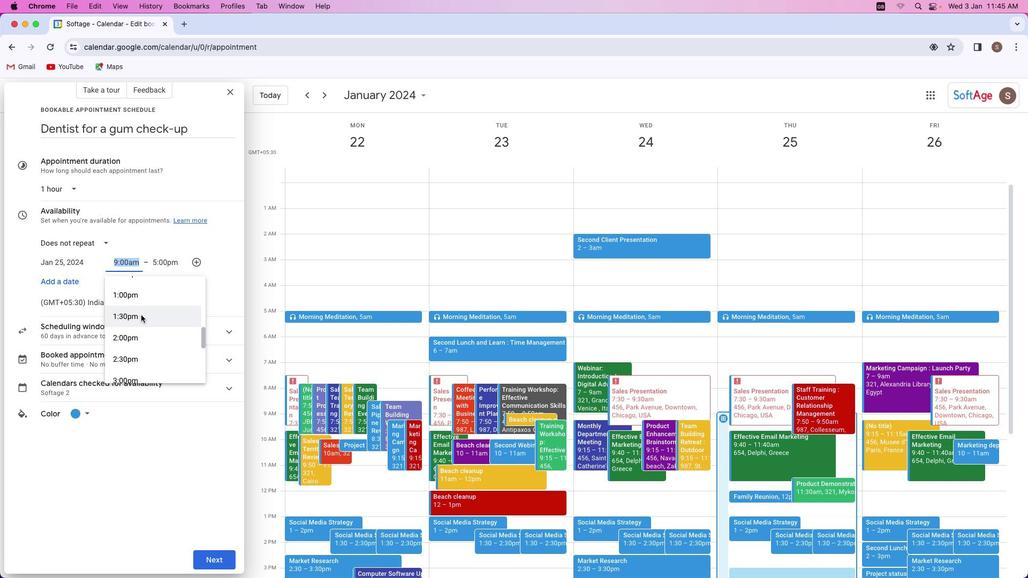 
Action: Mouse moved to (140, 315)
Screenshot: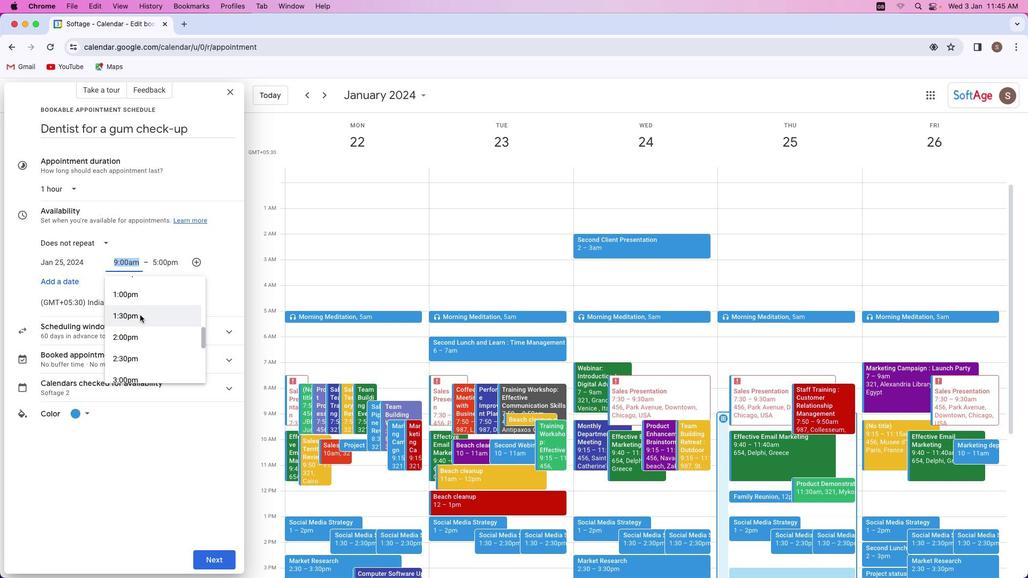 
Action: Mouse scrolled (140, 315) with delta (0, 0)
Screenshot: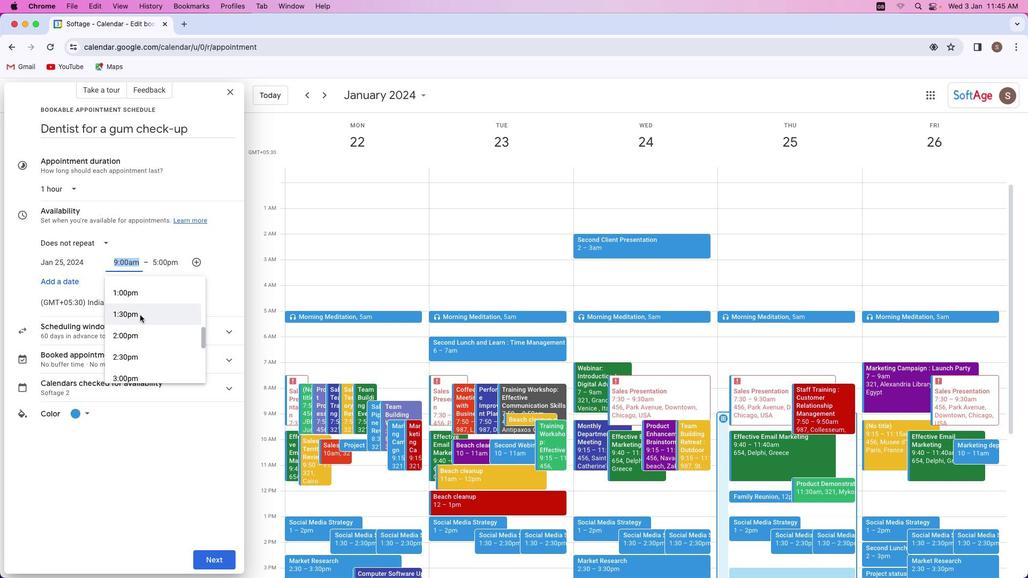 
Action: Mouse scrolled (140, 315) with delta (0, 0)
Screenshot: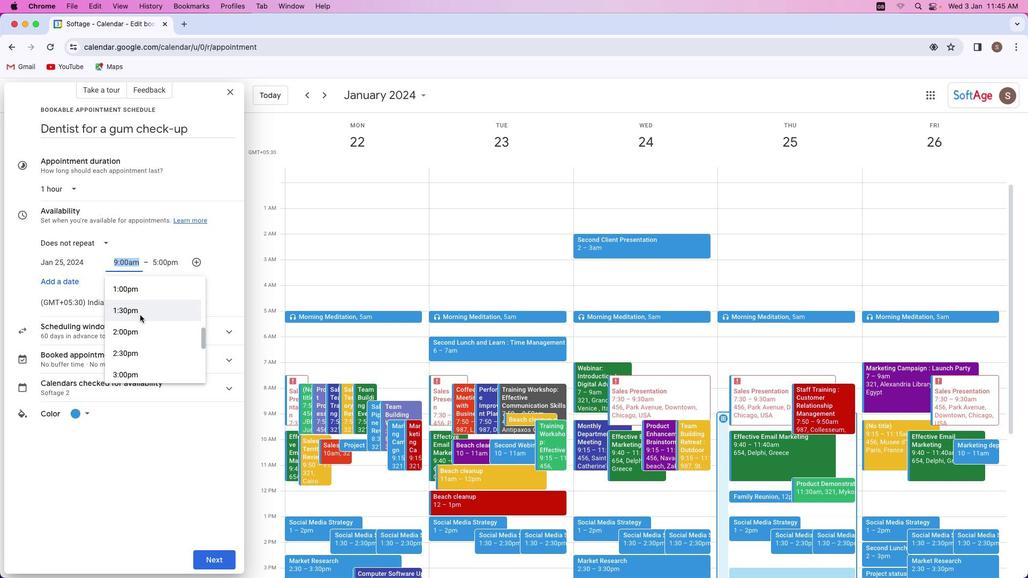 
Action: Mouse scrolled (140, 315) with delta (0, 0)
Screenshot: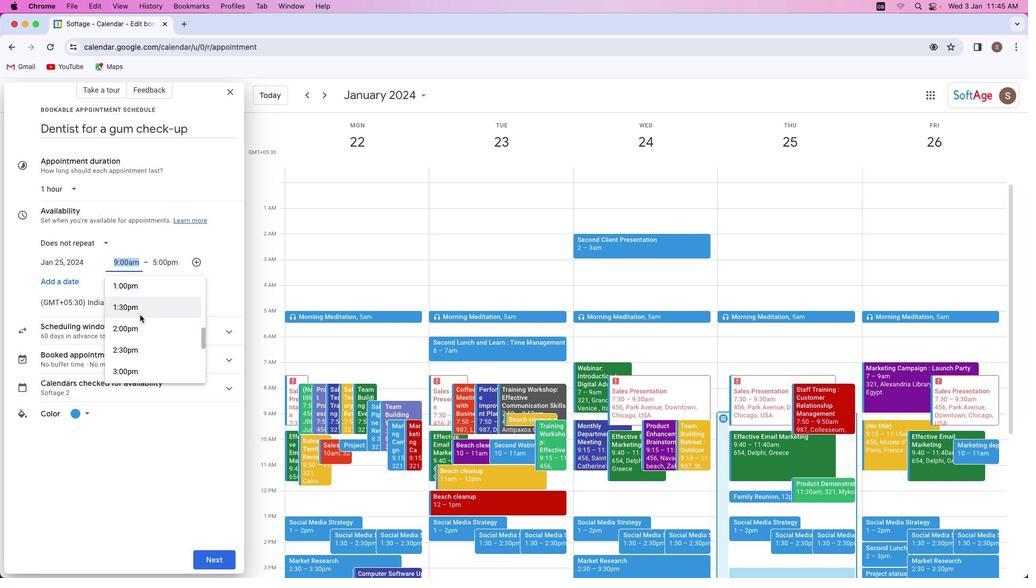 
Action: Mouse moved to (139, 311)
Screenshot: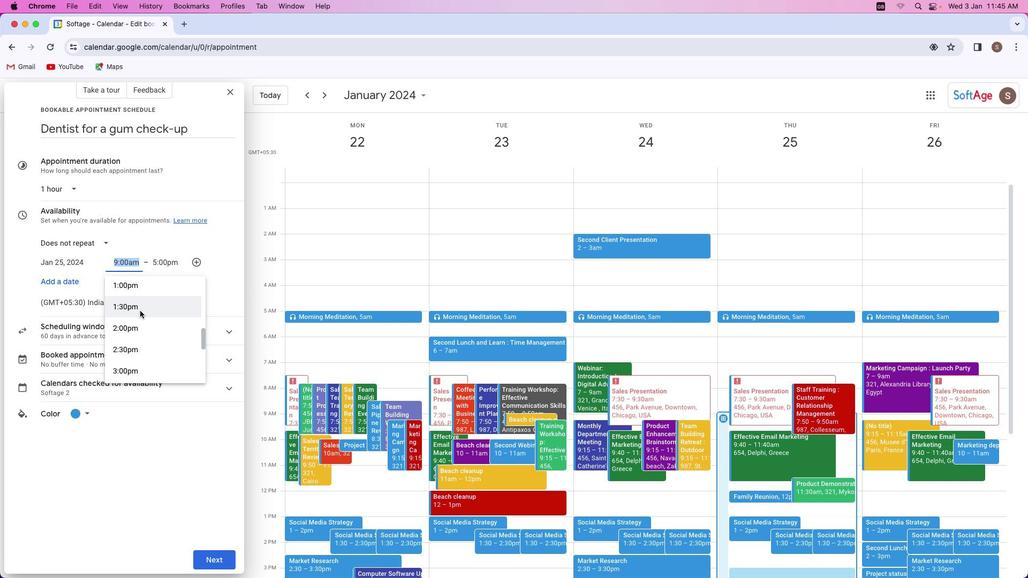 
Action: Mouse scrolled (139, 311) with delta (0, 0)
Screenshot: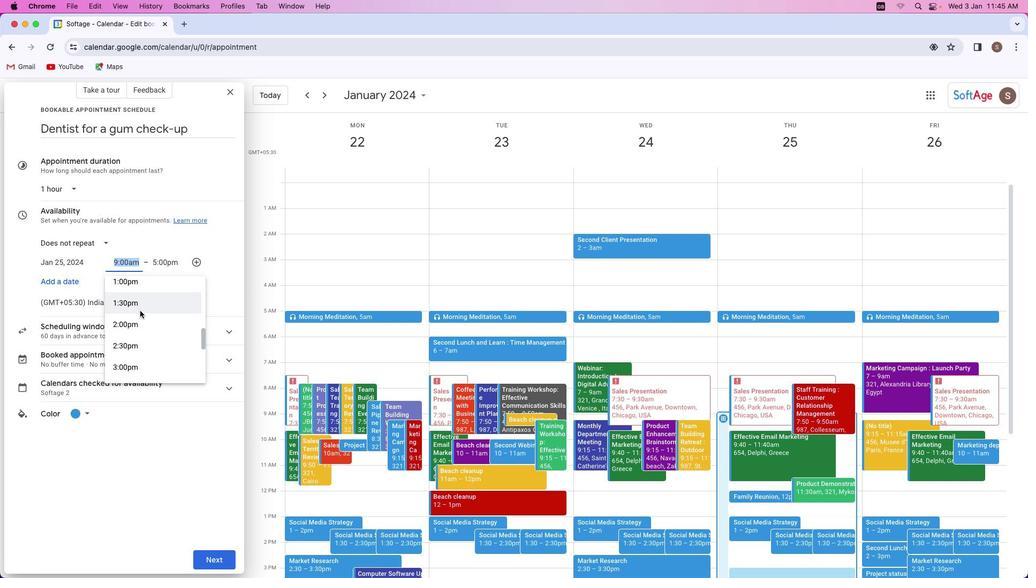 
Action: Mouse scrolled (139, 311) with delta (0, 0)
Screenshot: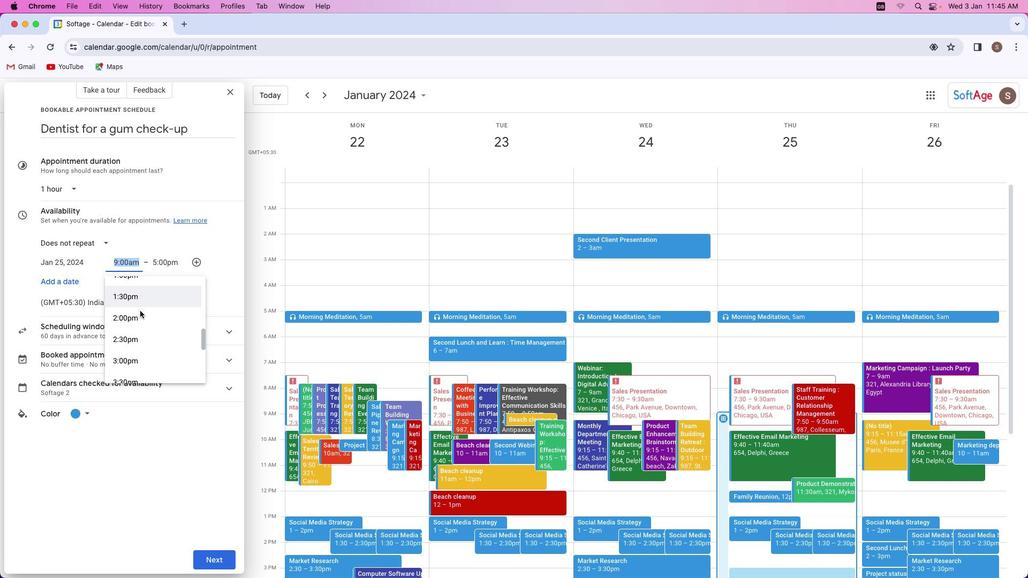 
Action: Mouse scrolled (139, 311) with delta (0, 0)
Screenshot: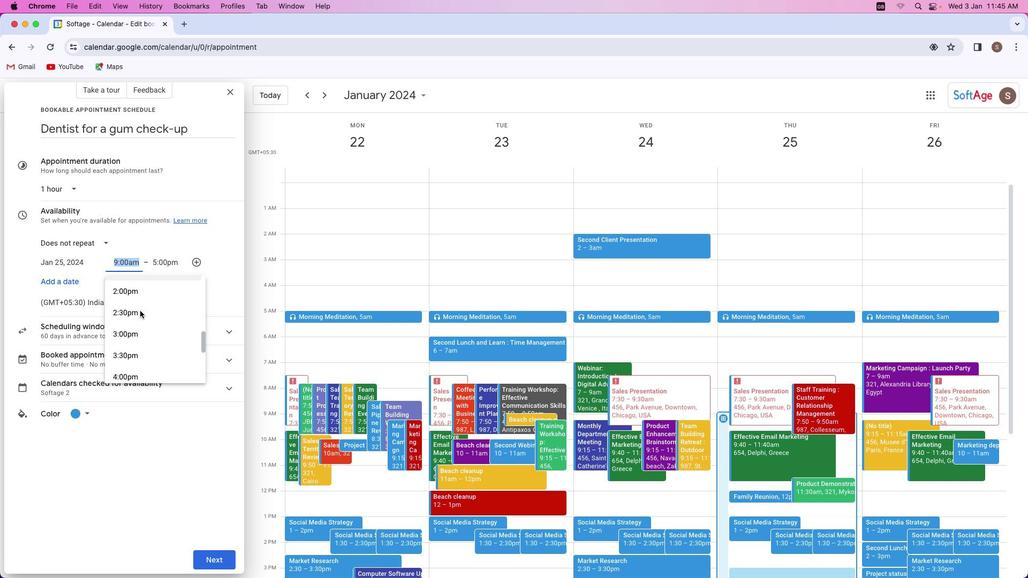 
Action: Mouse scrolled (139, 311) with delta (0, 0)
Screenshot: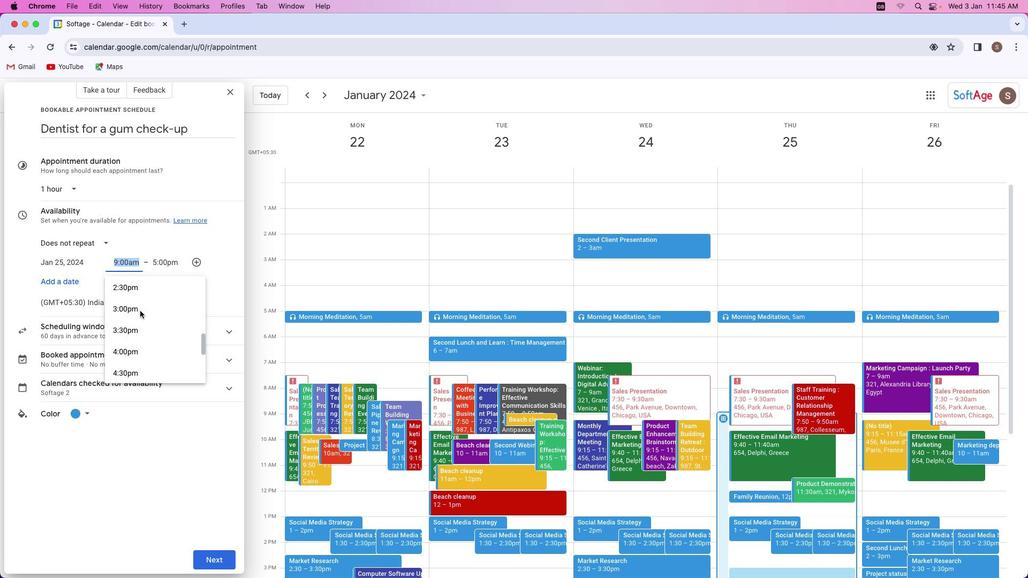 
Action: Mouse scrolled (139, 311) with delta (0, 0)
Screenshot: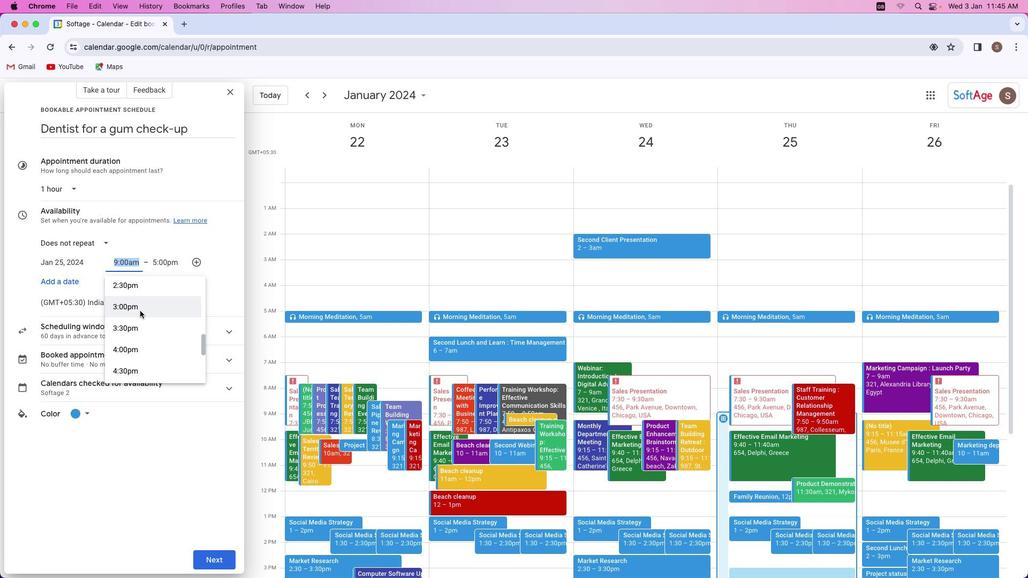 
Action: Mouse scrolled (139, 311) with delta (0, 0)
Screenshot: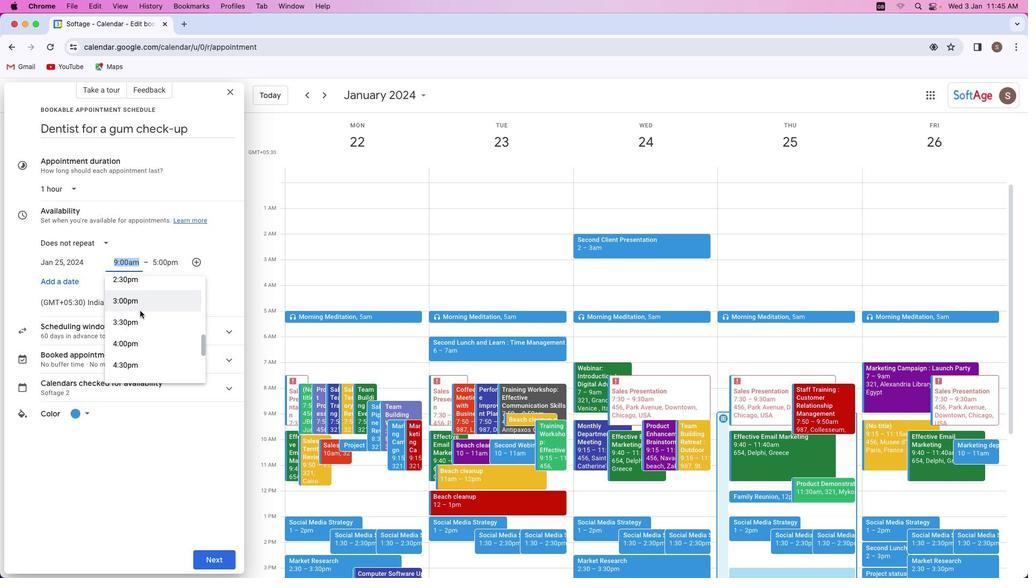 
Action: Mouse scrolled (139, 311) with delta (0, 0)
Screenshot: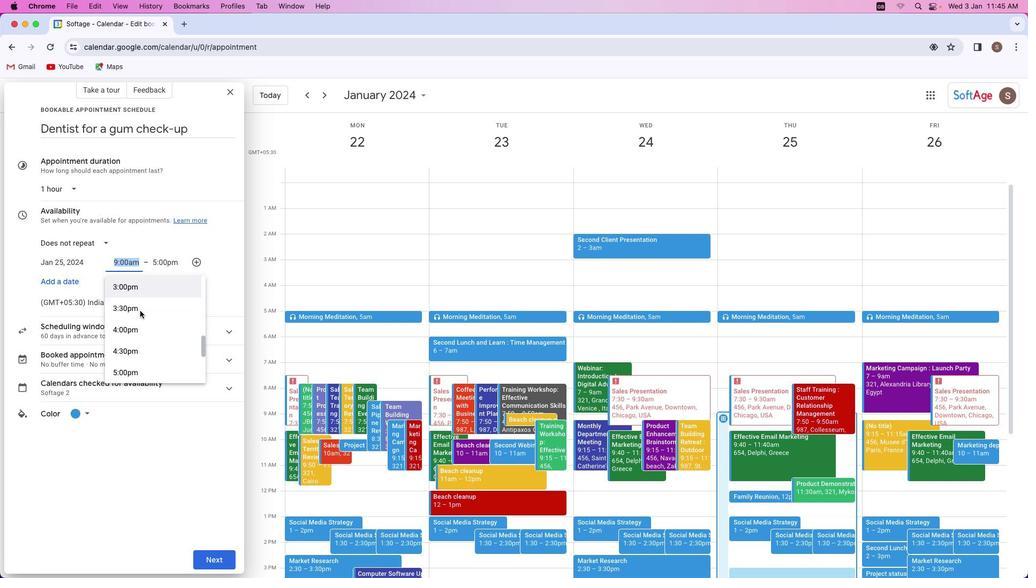 
Action: Mouse scrolled (139, 311) with delta (0, 0)
Screenshot: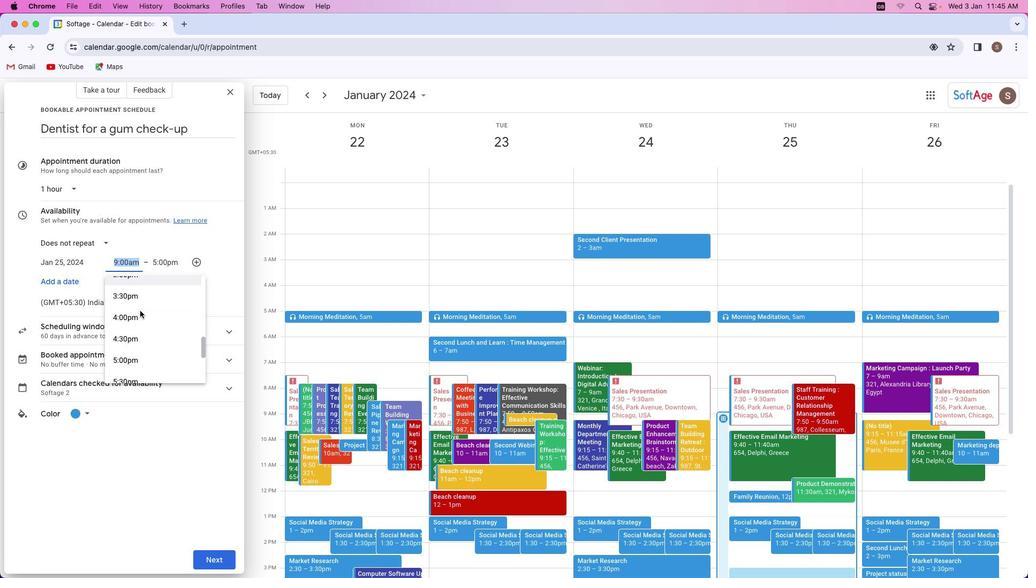 
Action: Mouse scrolled (139, 311) with delta (0, 0)
Screenshot: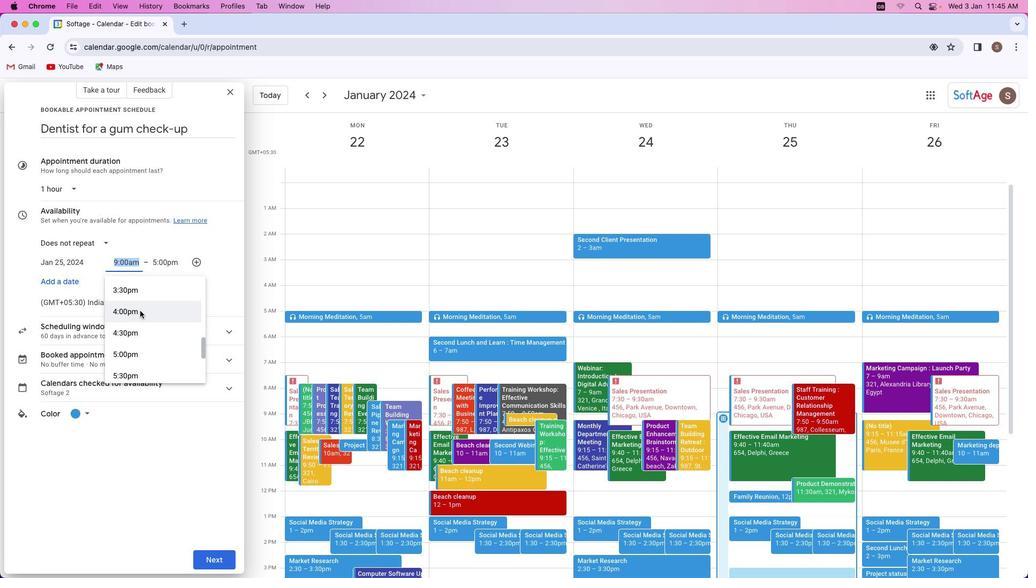 
Action: Mouse scrolled (139, 311) with delta (0, 0)
Screenshot: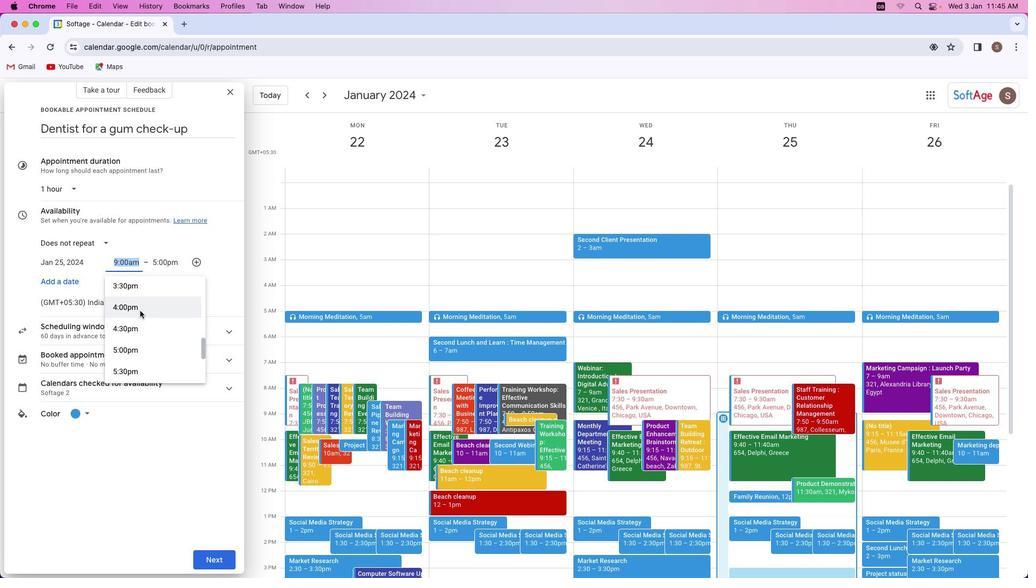 
Action: Mouse scrolled (139, 311) with delta (0, 0)
Screenshot: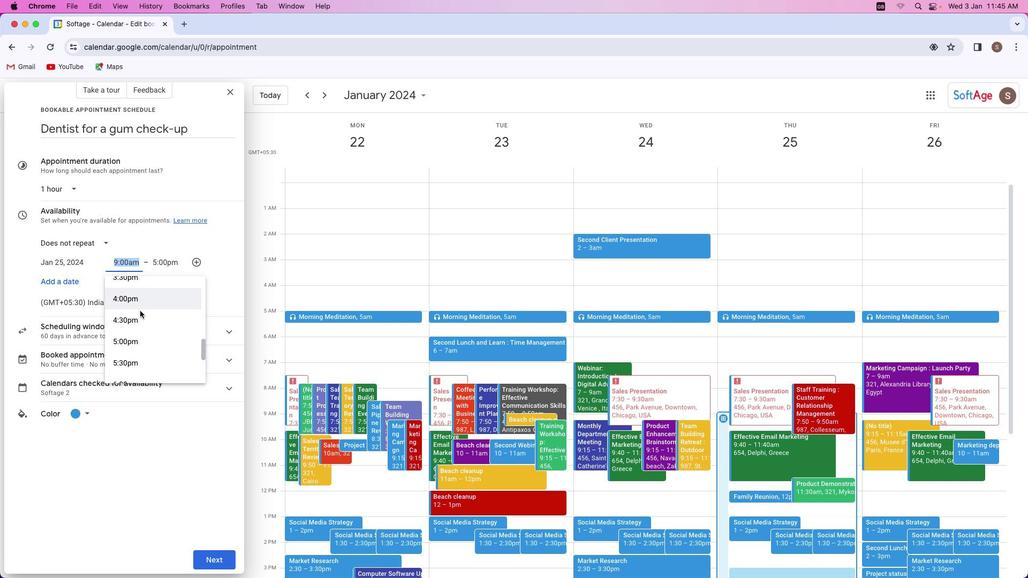 
Action: Mouse moved to (139, 311)
Screenshot: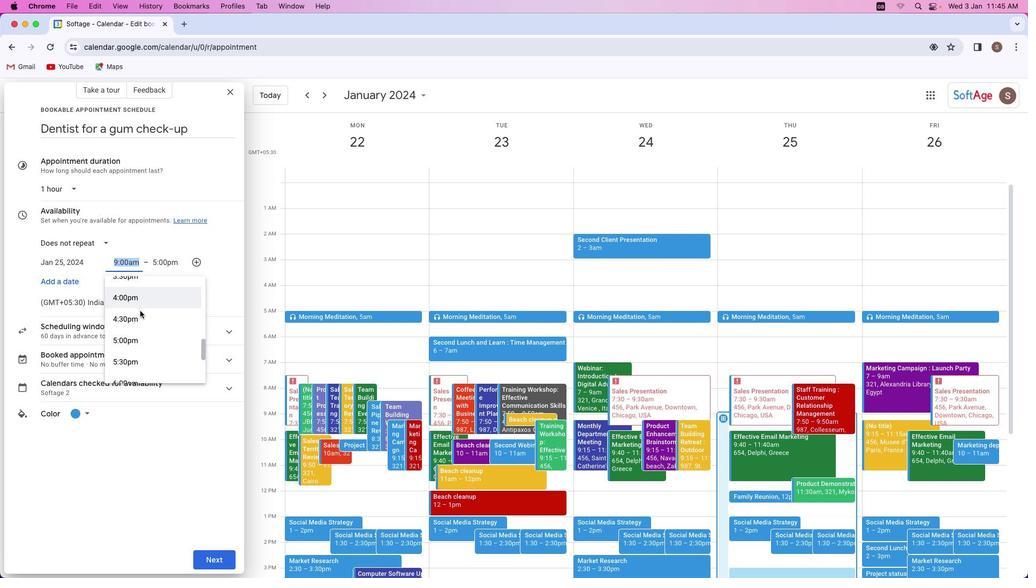 
Action: Mouse scrolled (139, 311) with delta (0, 0)
Screenshot: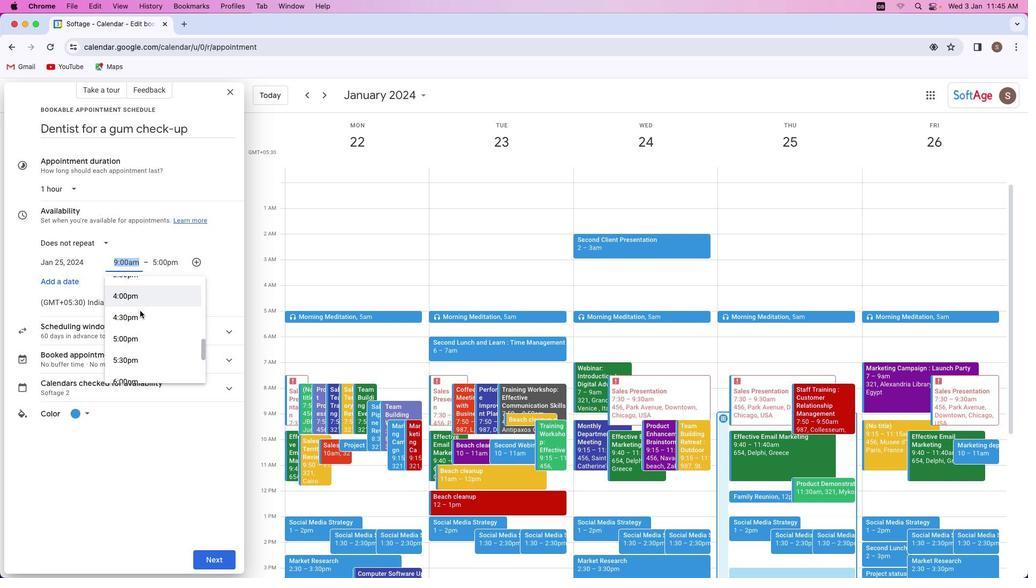 
Action: Mouse moved to (129, 336)
Screenshot: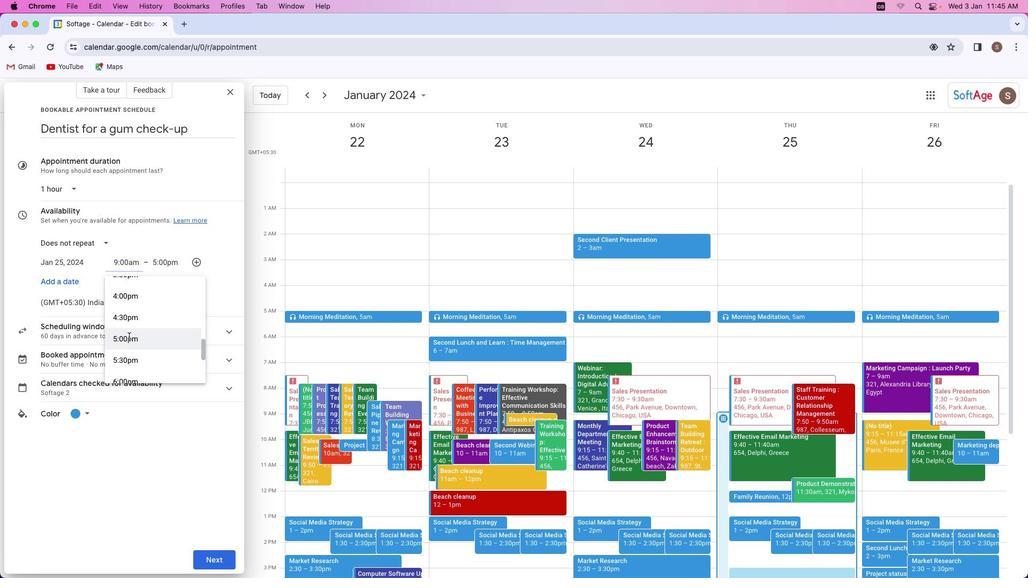 
Action: Mouse pressed left at (129, 336)
Screenshot: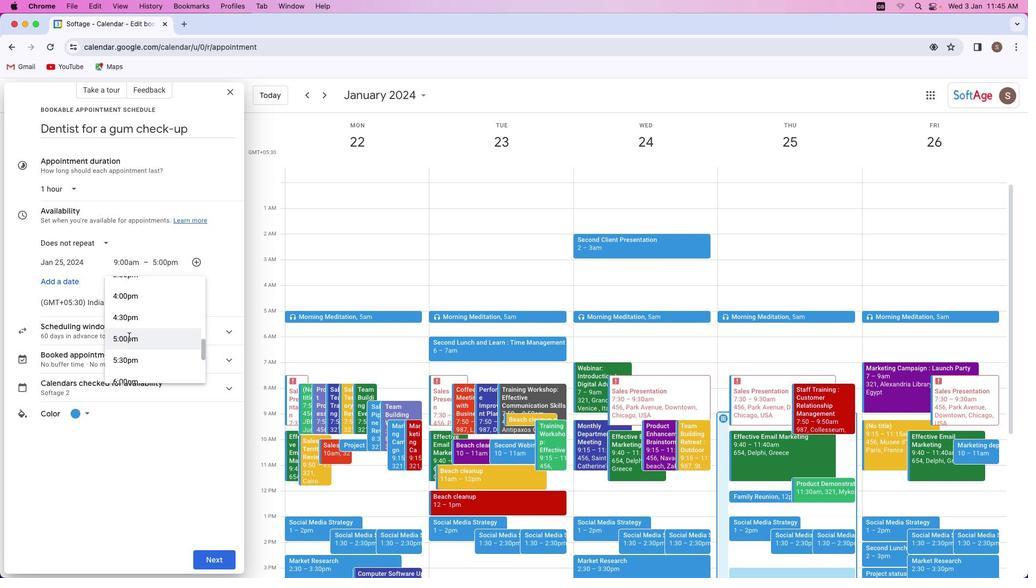 
Action: Mouse moved to (173, 259)
Screenshot: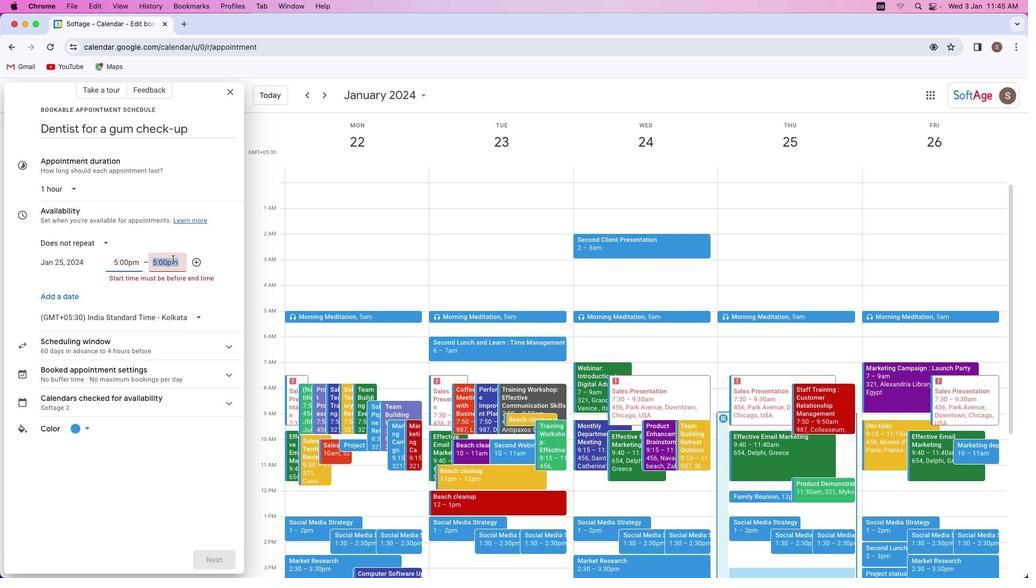 
Action: Mouse pressed left at (173, 259)
Screenshot: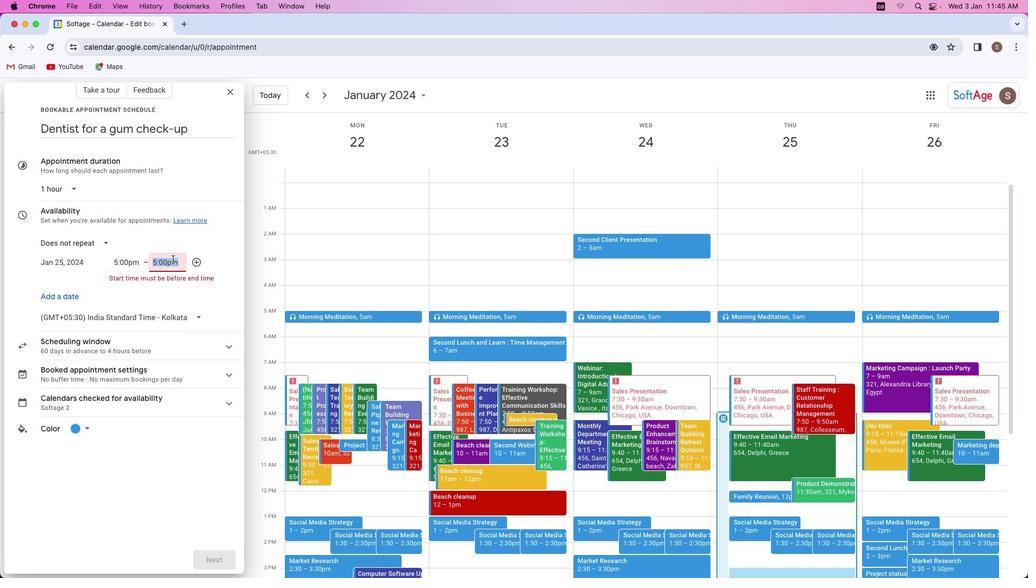
Action: Mouse moved to (168, 325)
Screenshot: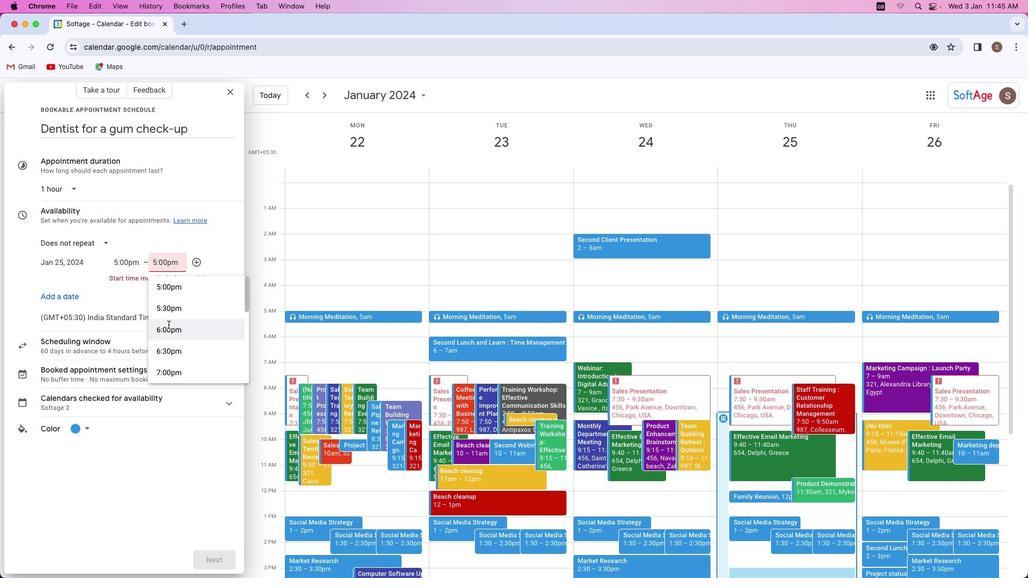 
Action: Mouse pressed left at (168, 325)
Screenshot: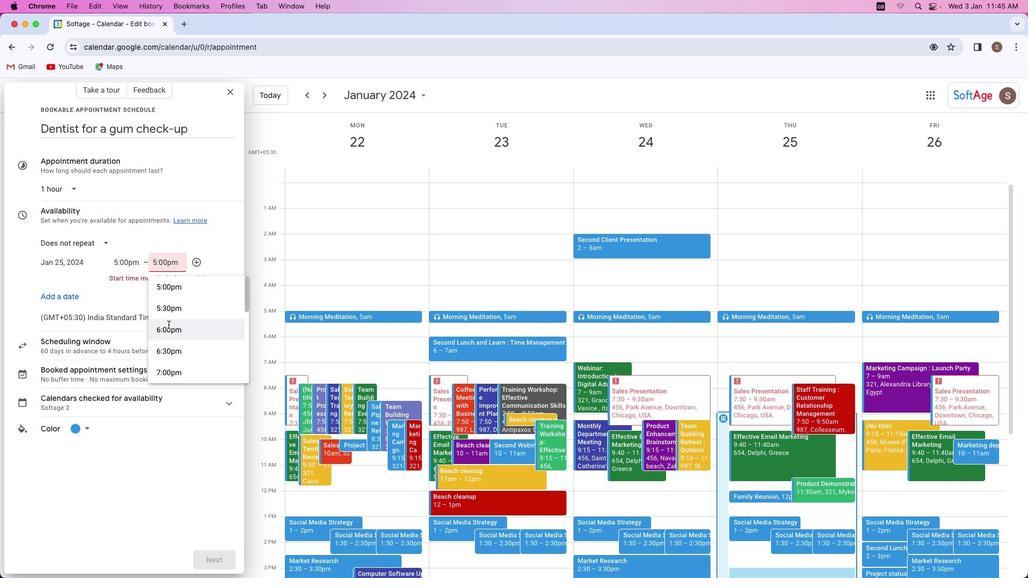 
Action: Mouse moved to (85, 414)
Screenshot: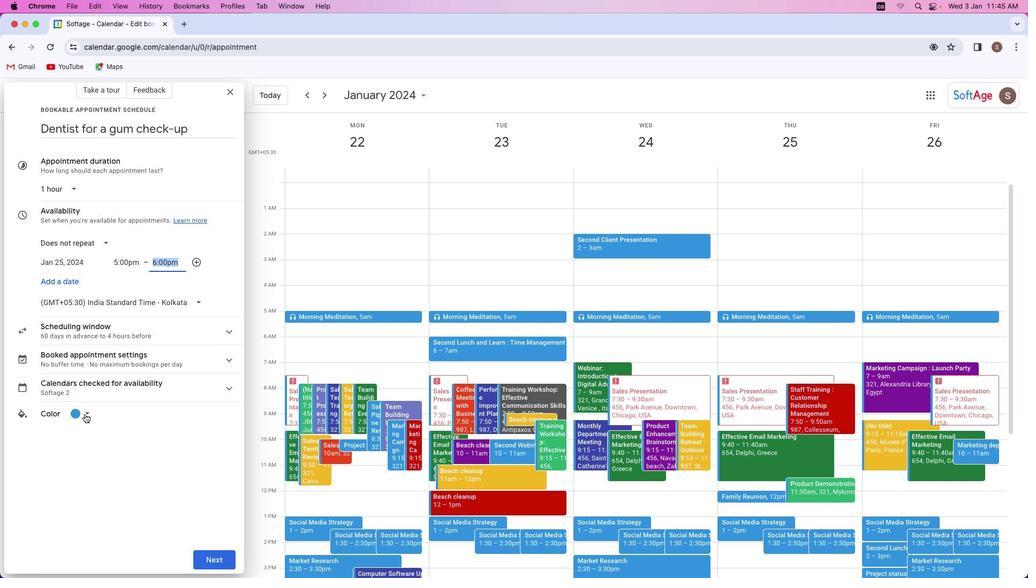 
Action: Mouse pressed left at (85, 414)
Screenshot: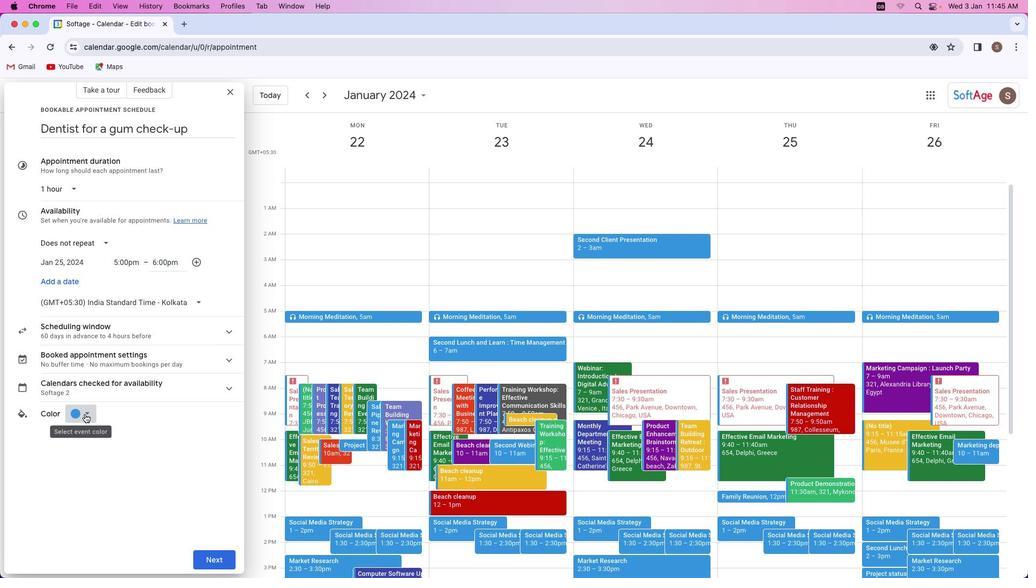 
Action: Mouse moved to (107, 446)
Screenshot: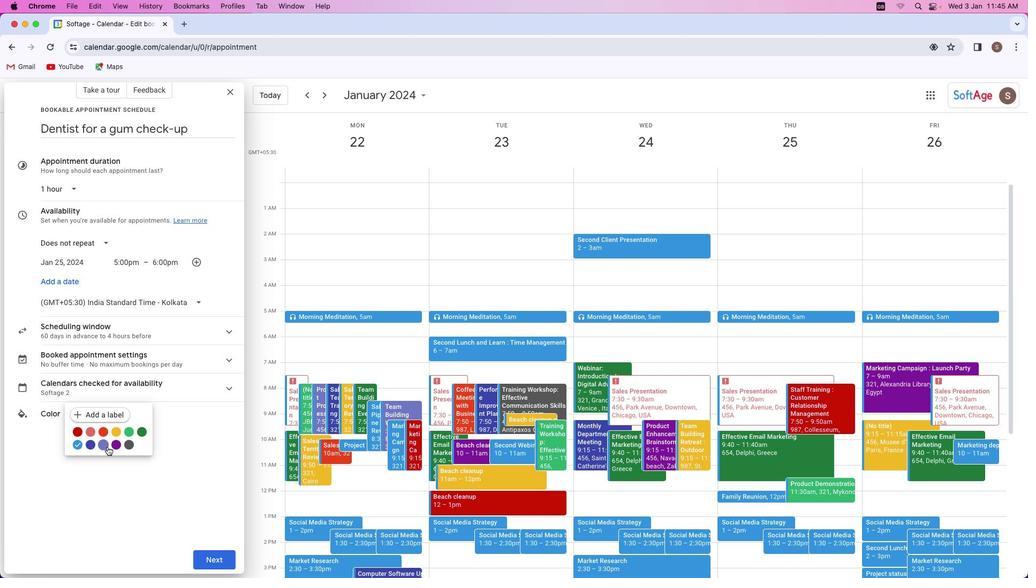 
Action: Mouse pressed left at (107, 446)
Screenshot: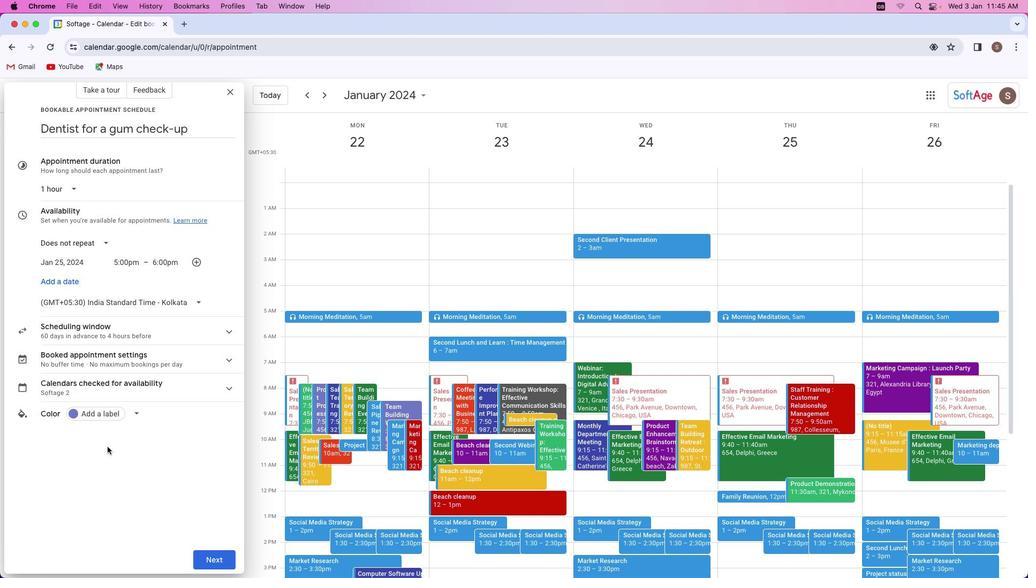 
Action: Mouse moved to (209, 561)
Screenshot: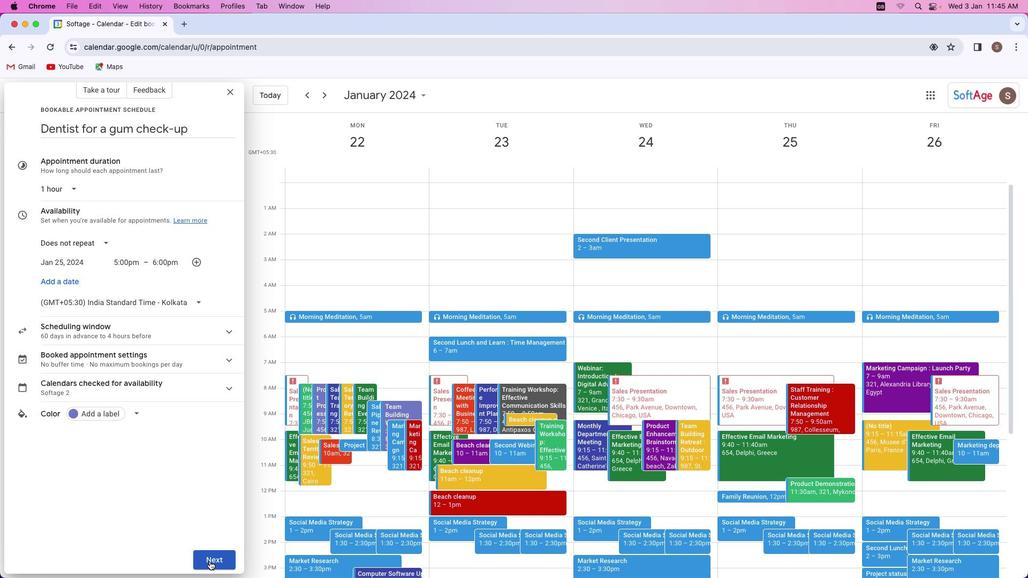 
Action: Mouse pressed left at (209, 561)
Screenshot: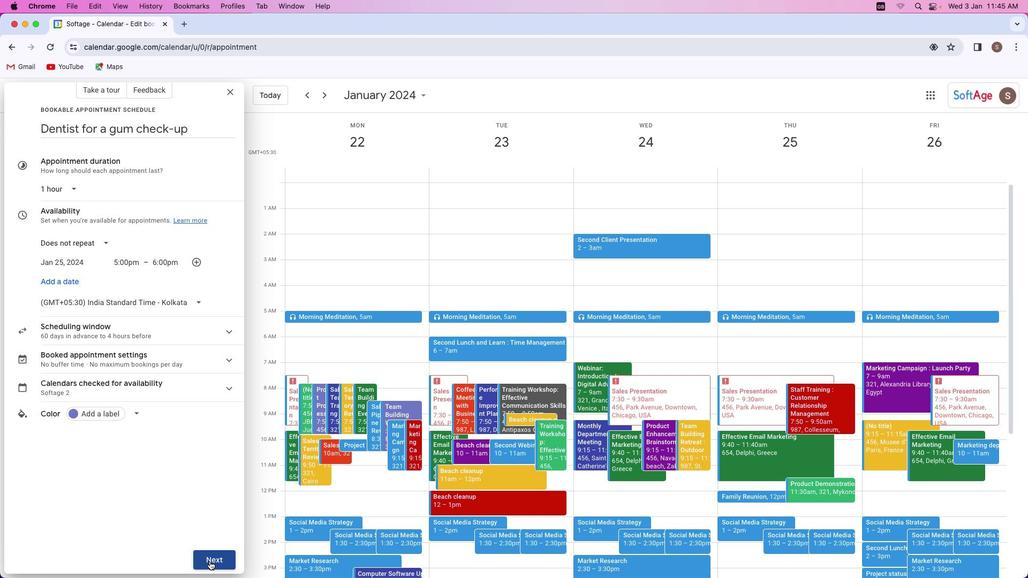 
Action: Mouse moved to (94, 305)
Screenshot: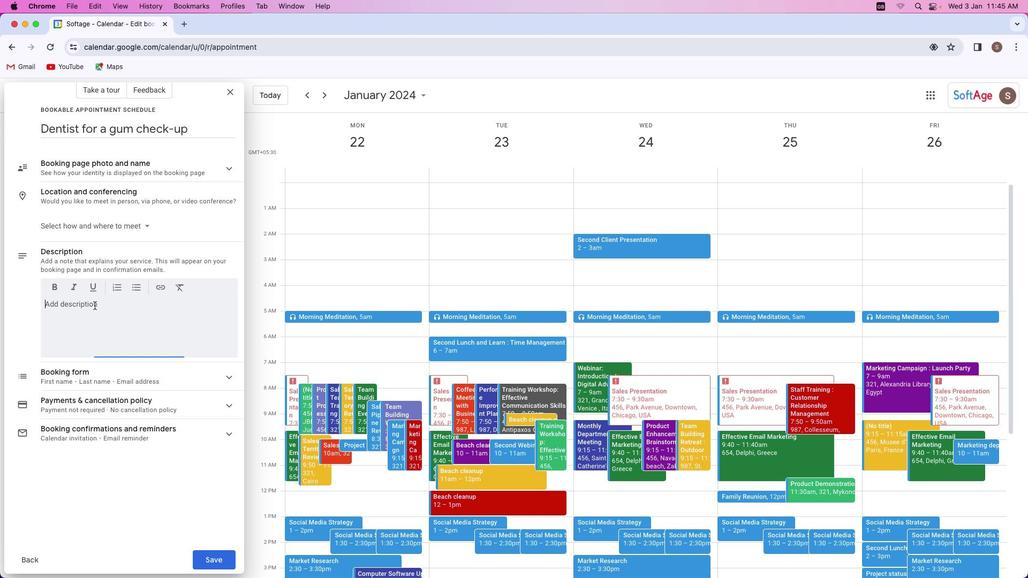 
Action: Mouse pressed left at (94, 305)
Screenshot: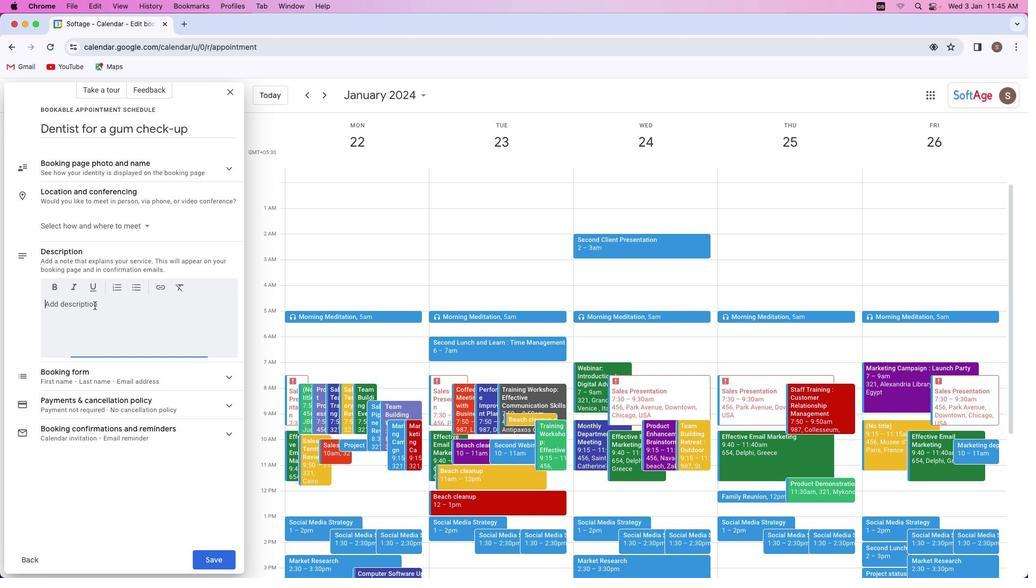 
Action: Mouse moved to (94, 305)
Screenshot: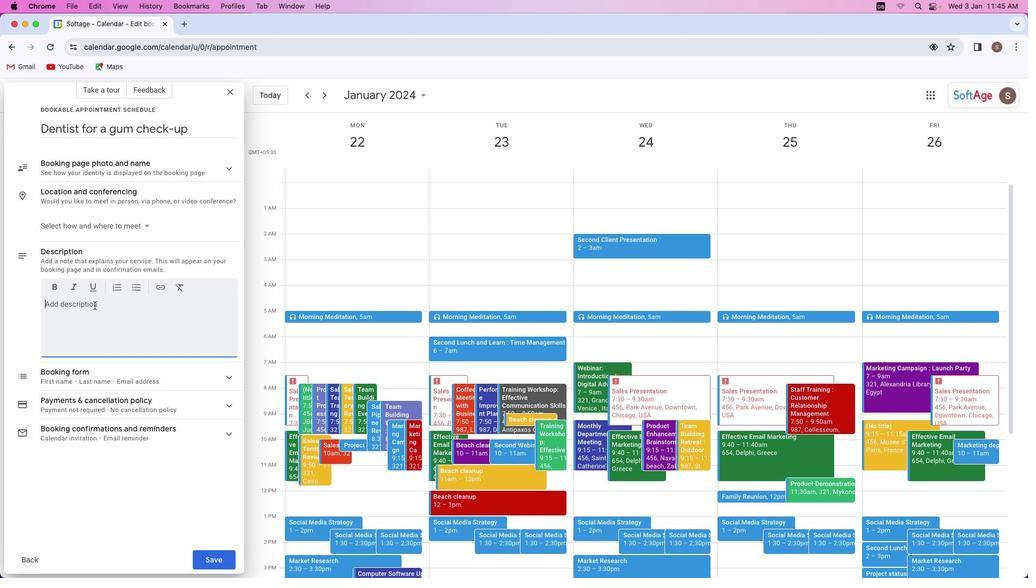 
Action: Key pressed Key.shift'T''h''i''s'Key.space'd''e''n''t''i''s''t'Key.space'a''p''p''o''i''n''t''m''e''n''t'Key.space'f''o''r'Key.space'a'Key.space'g''u''m'Key.space'c''h''e''c''k''-''u''p'Key.space'p''u''r''p''o''s''e''.'
Screenshot: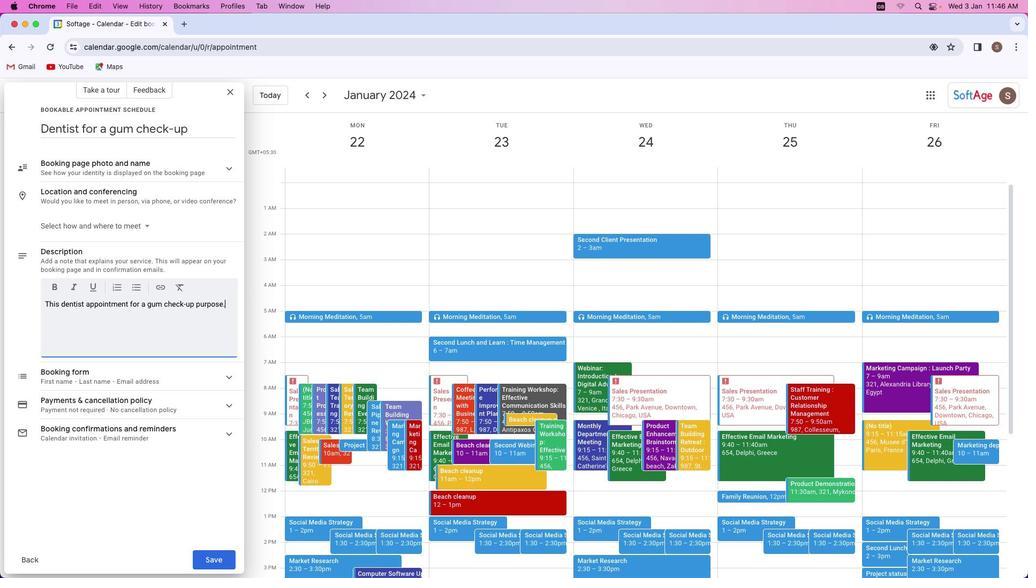 
Action: Mouse moved to (204, 558)
Screenshot: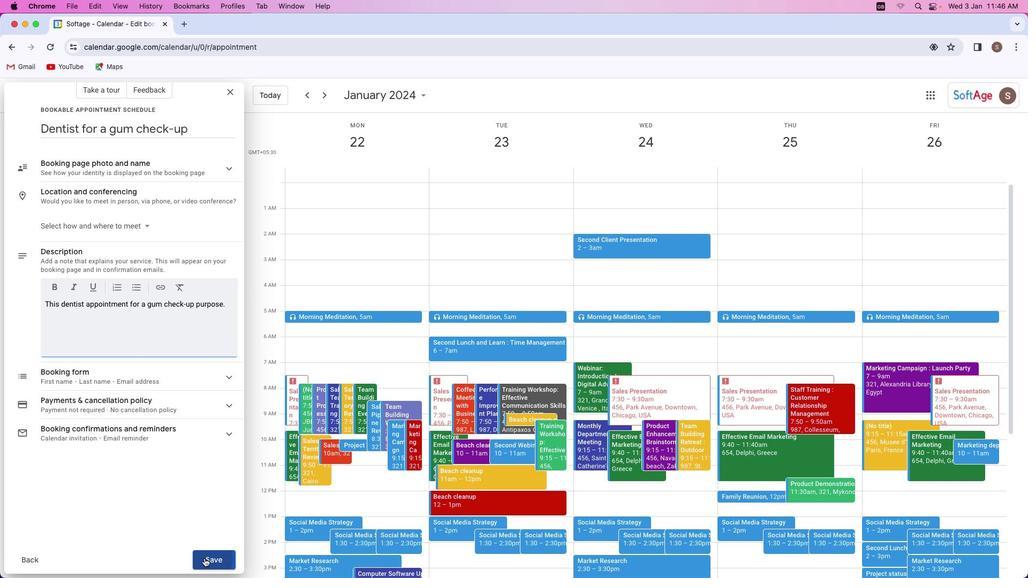 
Action: Mouse pressed left at (204, 558)
Screenshot: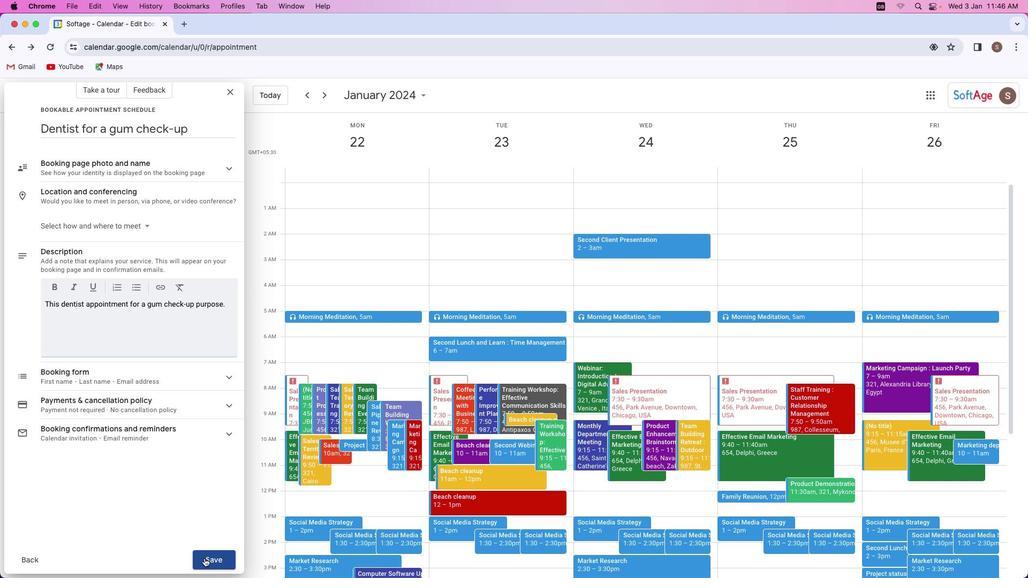 
Action: Mouse moved to (535, 300)
Screenshot: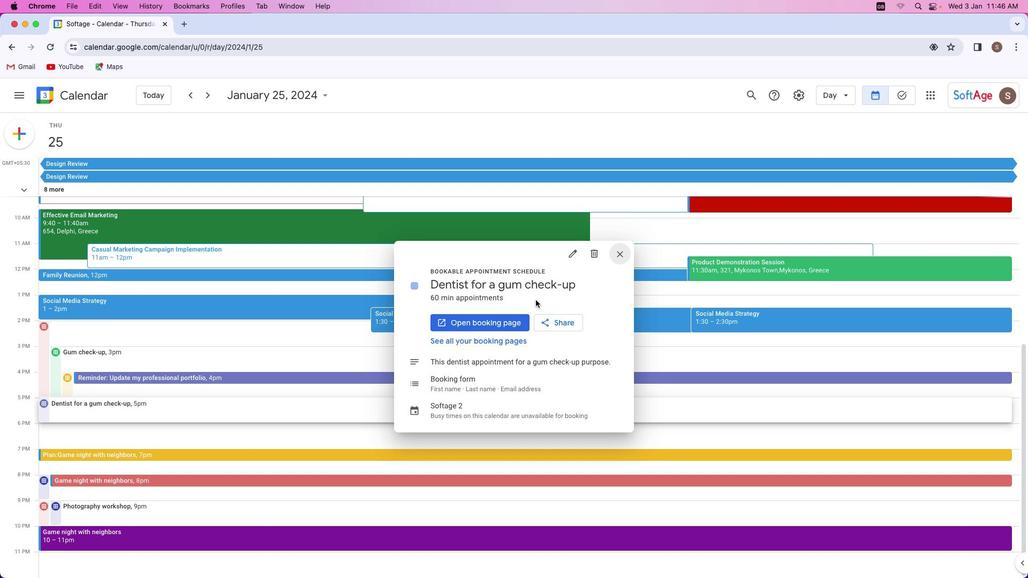 
